 Task: Find connections with filter location Vence with filter topic #Selfhelpwith filter profile language Potuguese with filter current company HCL Infosystems Ltd. with filter school UpGrad.com with filter industry Leather Product Manufacturing with filter service category Copywriting with filter keywords title Speechwriter
Action: Mouse moved to (283, 195)
Screenshot: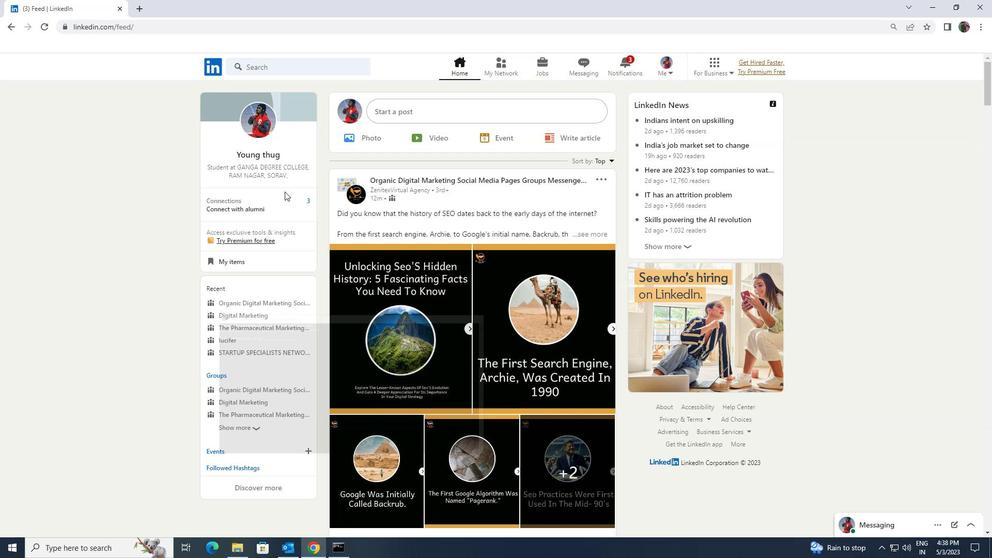
Action: Mouse pressed left at (283, 195)
Screenshot: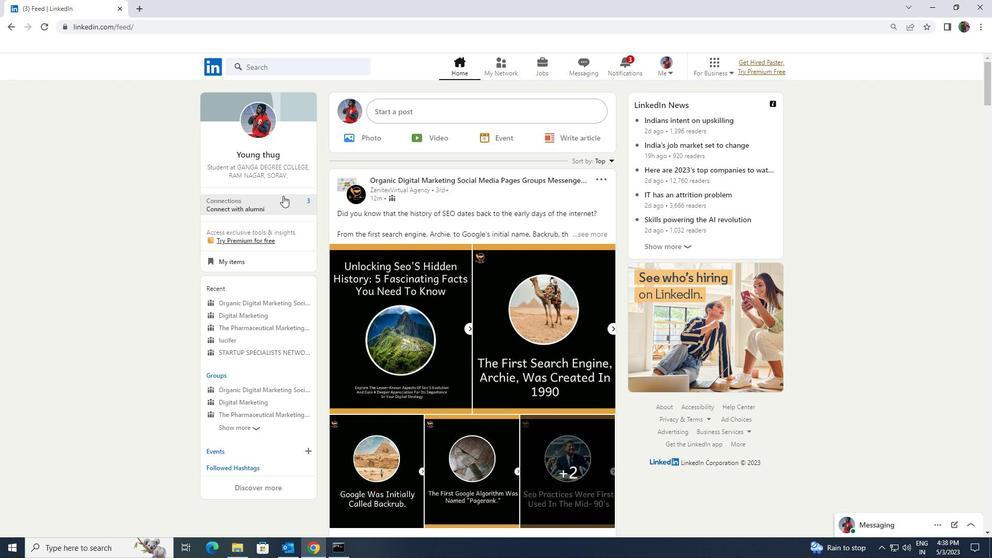 
Action: Mouse moved to (288, 131)
Screenshot: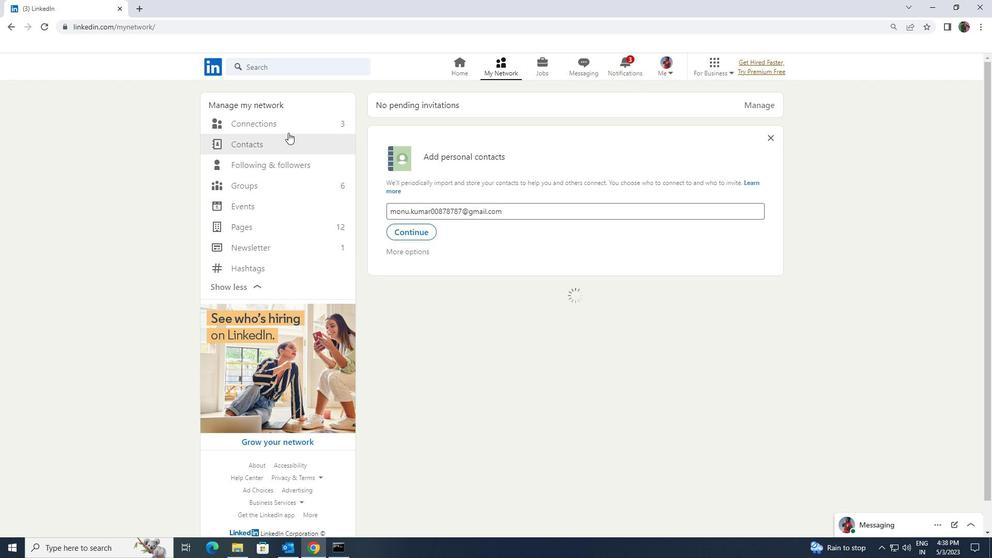
Action: Mouse pressed left at (288, 131)
Screenshot: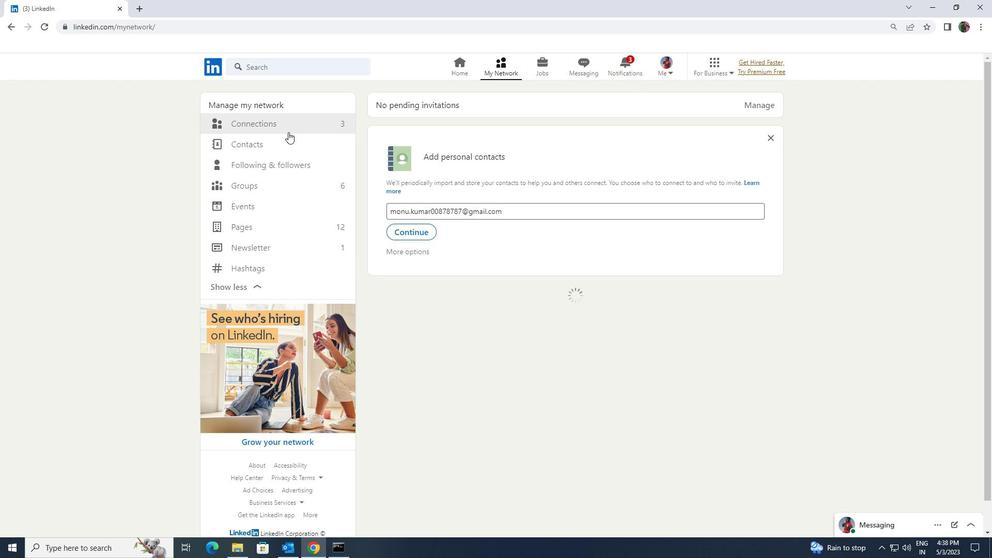 
Action: Mouse moved to (288, 126)
Screenshot: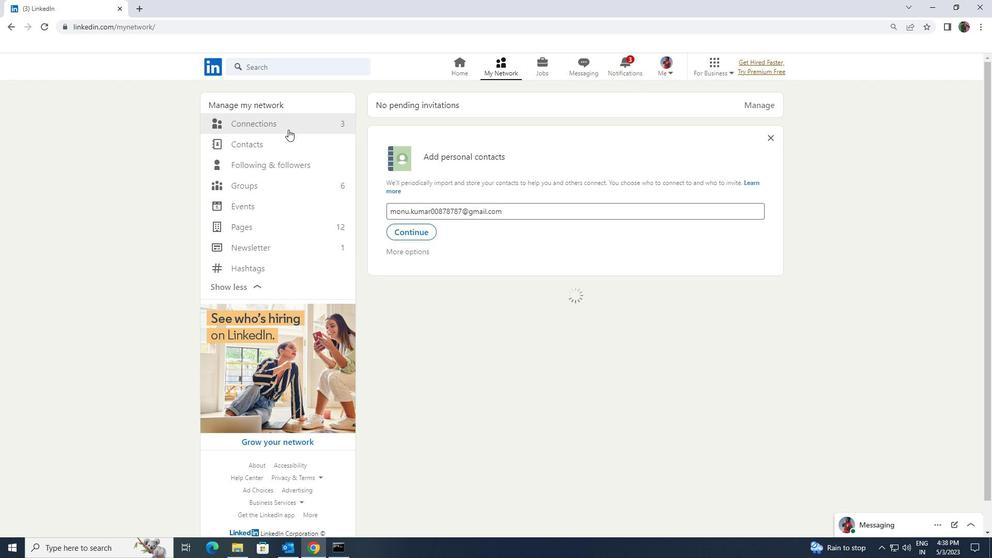 
Action: Mouse pressed left at (288, 126)
Screenshot: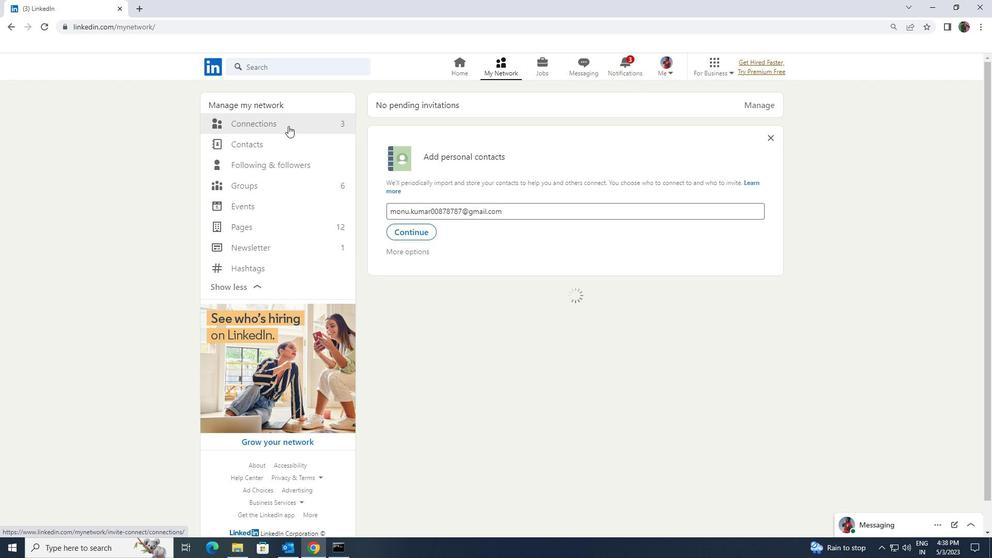 
Action: Mouse moved to (298, 125)
Screenshot: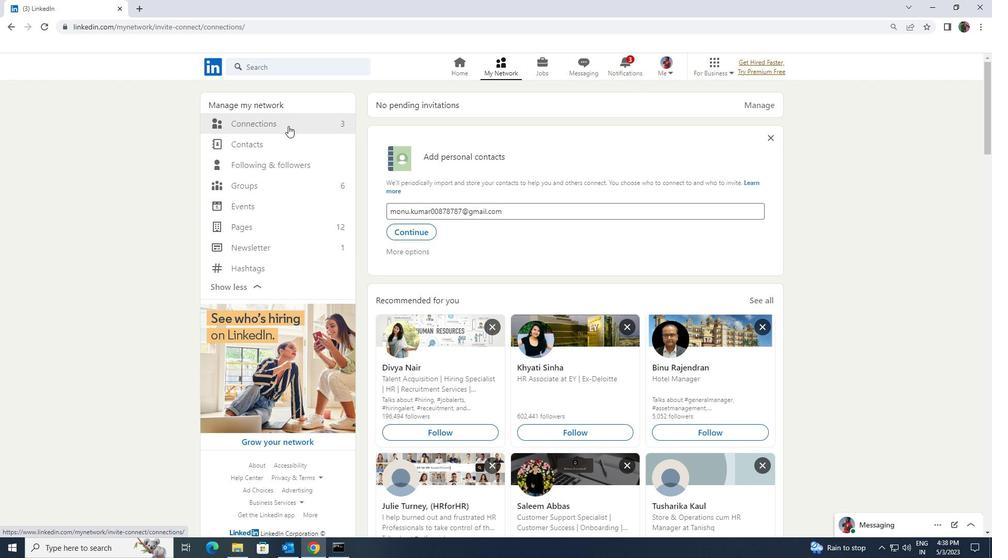 
Action: Mouse pressed left at (298, 125)
Screenshot: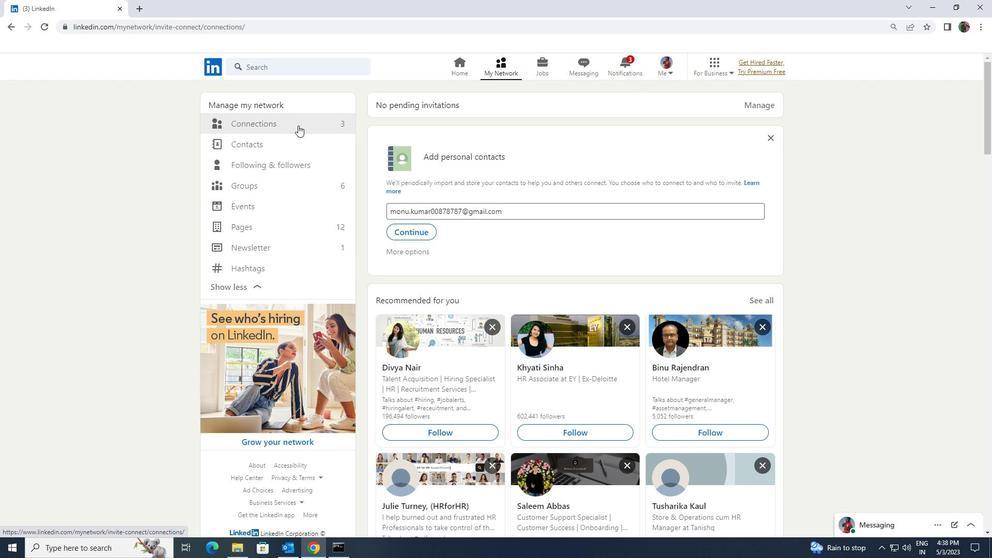 
Action: Mouse moved to (572, 127)
Screenshot: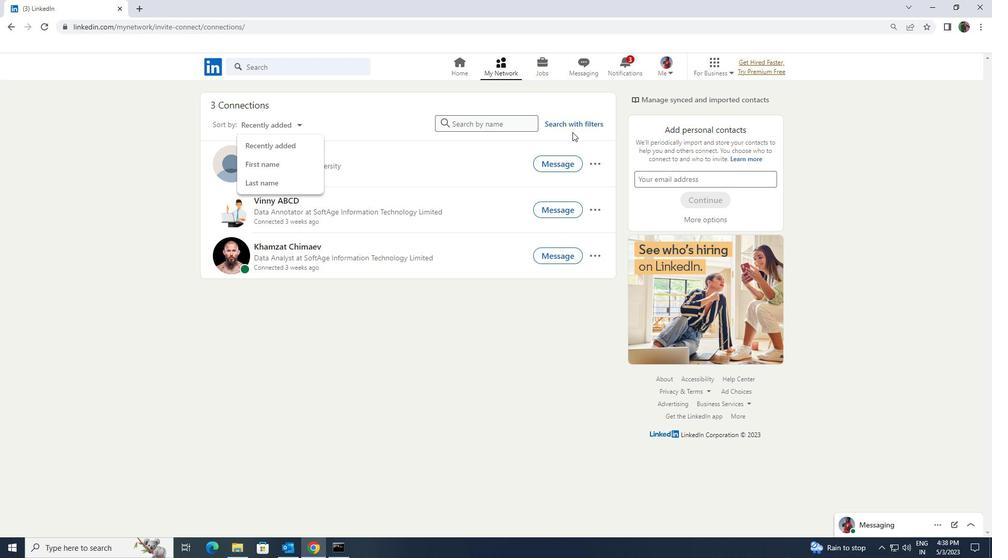 
Action: Mouse pressed left at (572, 127)
Screenshot: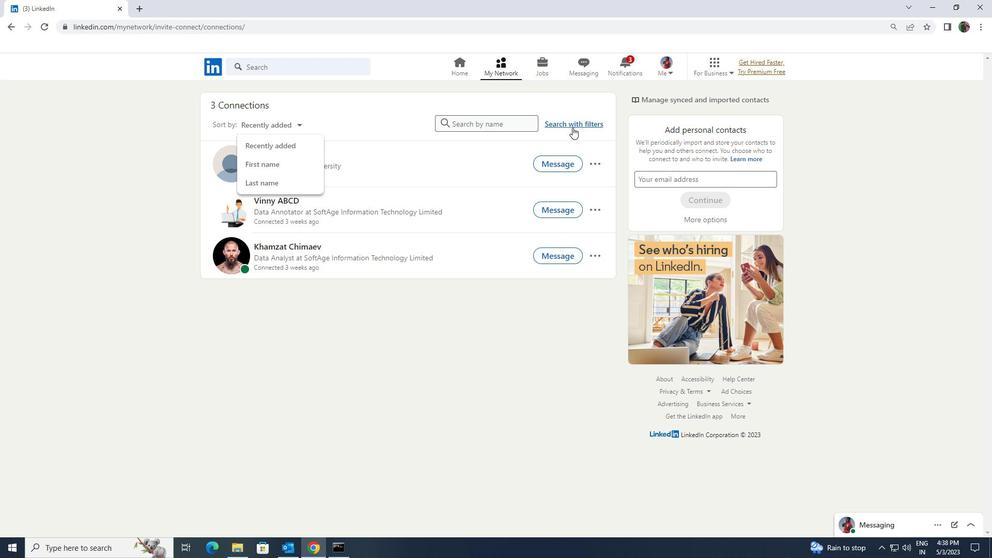 
Action: Mouse moved to (537, 97)
Screenshot: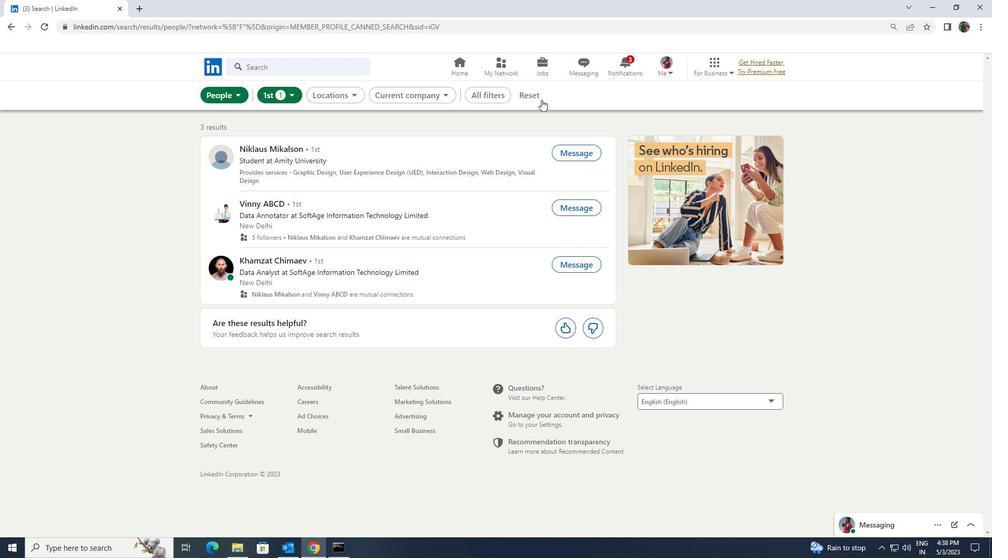 
Action: Mouse pressed left at (537, 97)
Screenshot: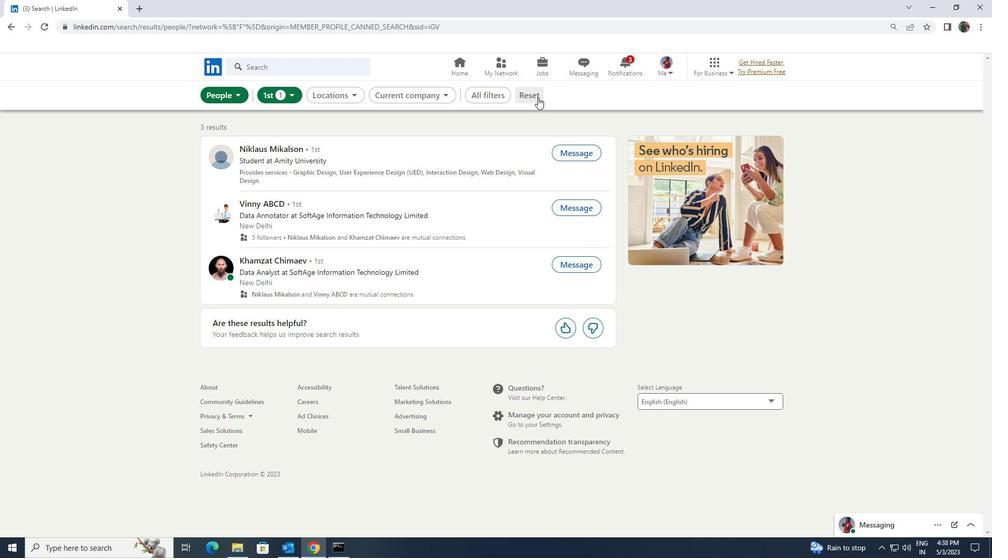 
Action: Mouse moved to (520, 97)
Screenshot: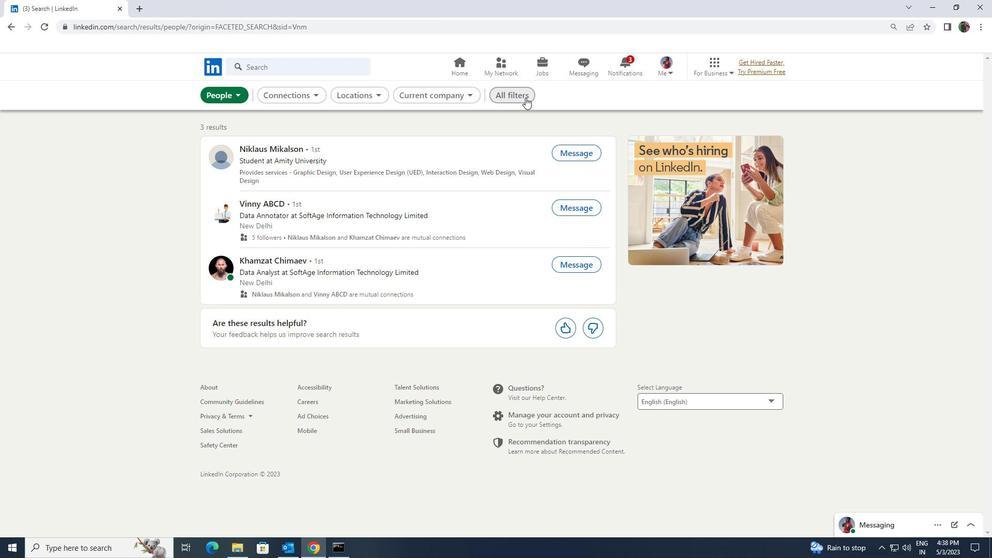 
Action: Mouse pressed left at (520, 97)
Screenshot: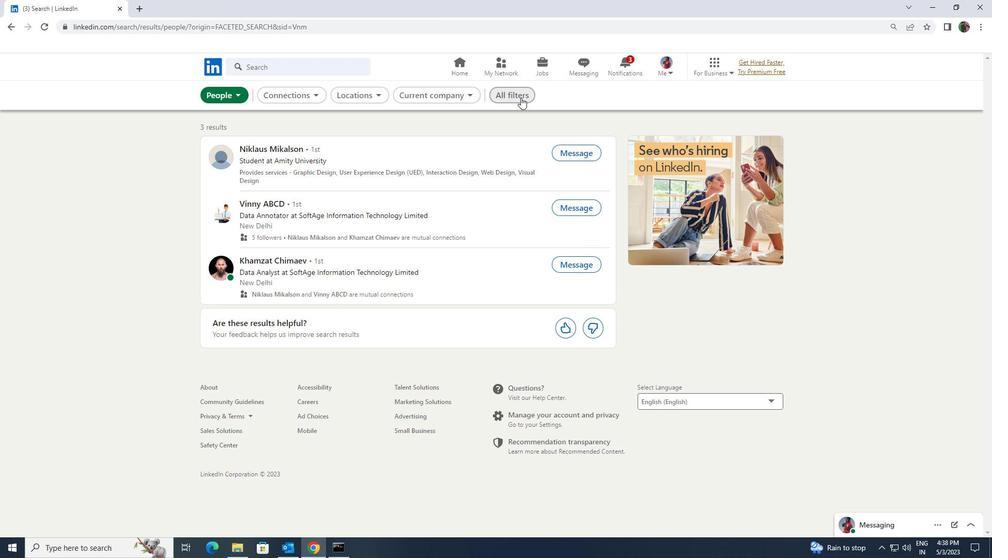 
Action: Mouse moved to (850, 405)
Screenshot: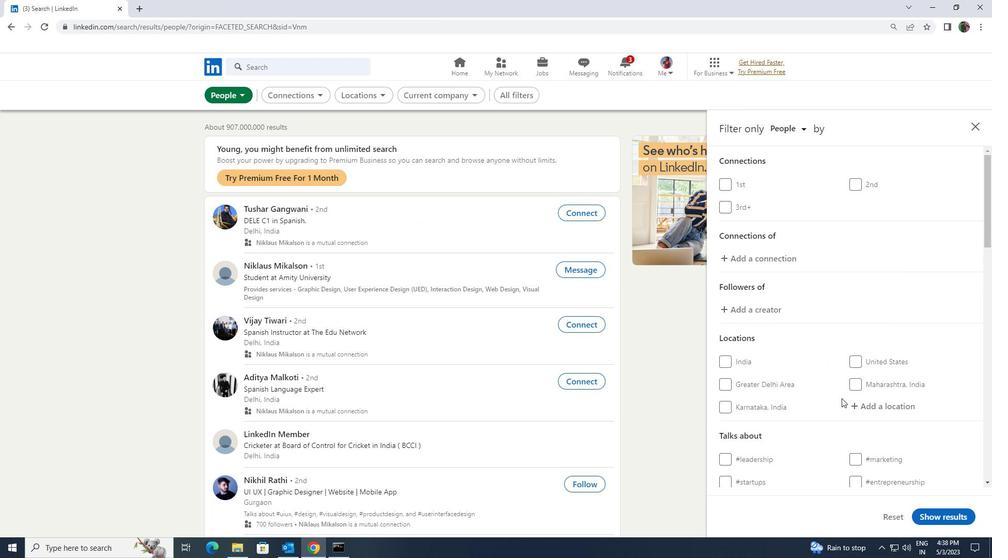 
Action: Mouse pressed left at (850, 405)
Screenshot: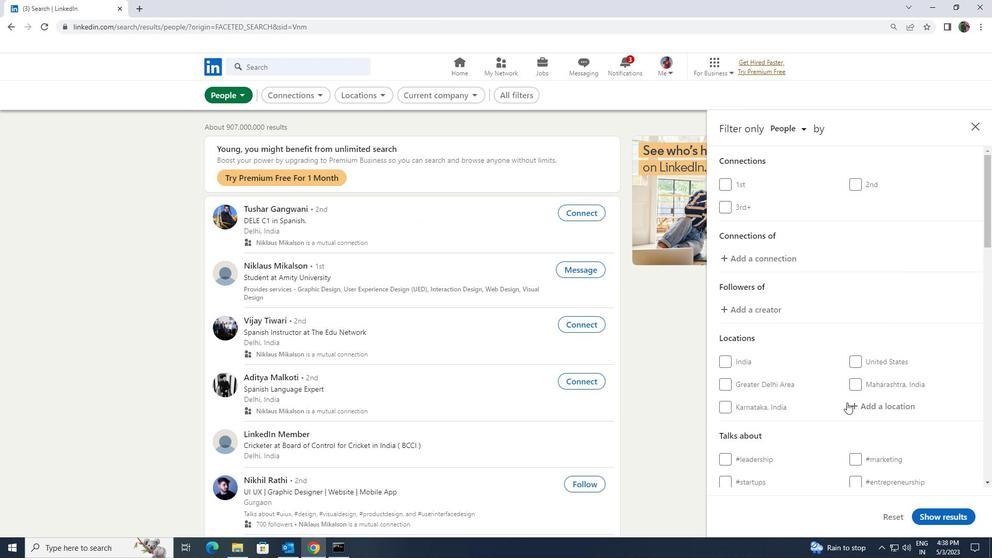 
Action: Key pressed <Key.shift>VENCE
Screenshot: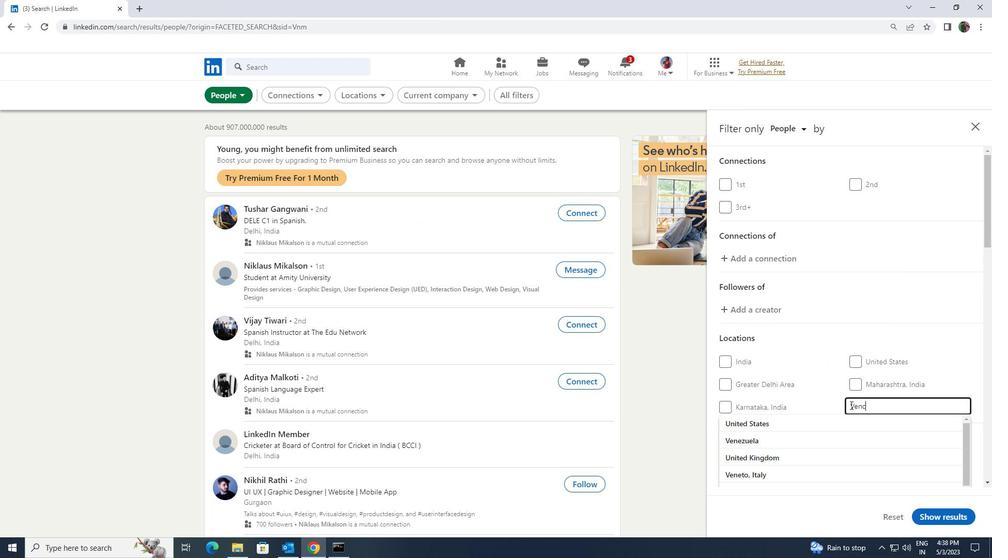 
Action: Mouse moved to (848, 423)
Screenshot: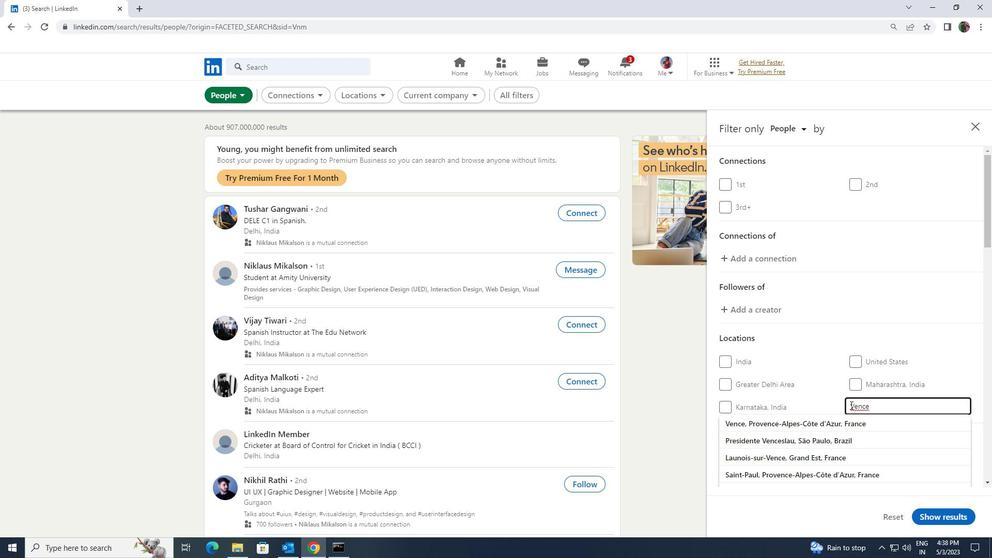 
Action: Mouse pressed left at (848, 423)
Screenshot: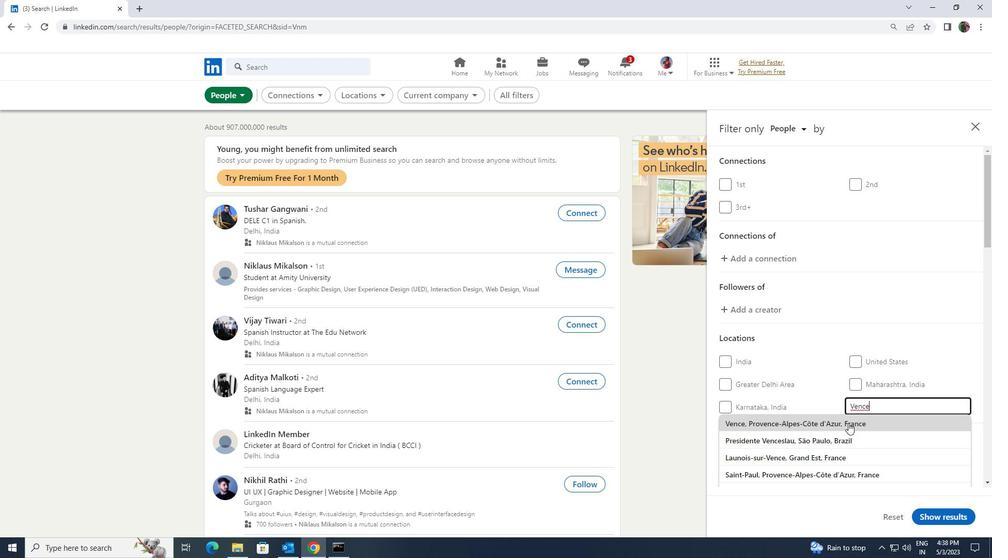 
Action: Mouse scrolled (848, 422) with delta (0, 0)
Screenshot: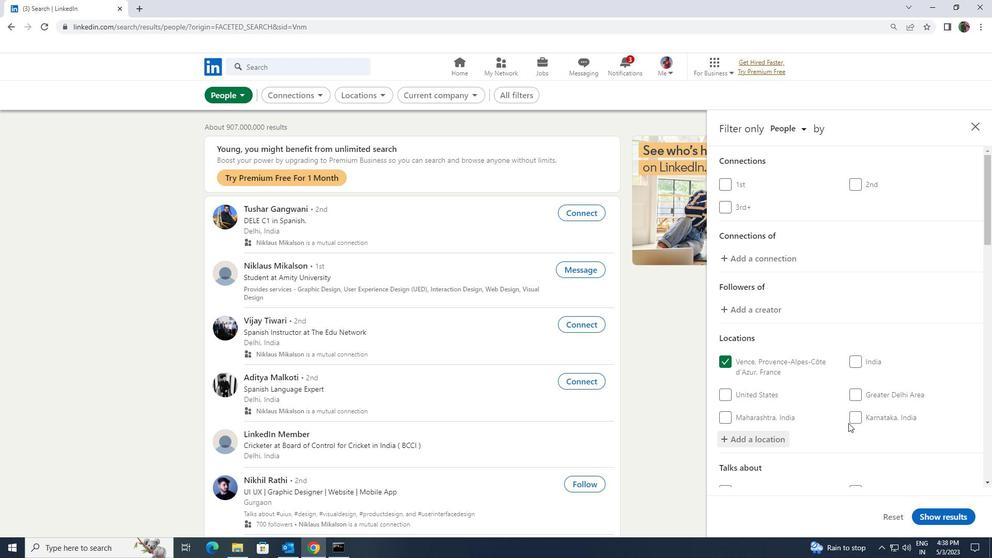 
Action: Mouse scrolled (848, 422) with delta (0, 0)
Screenshot: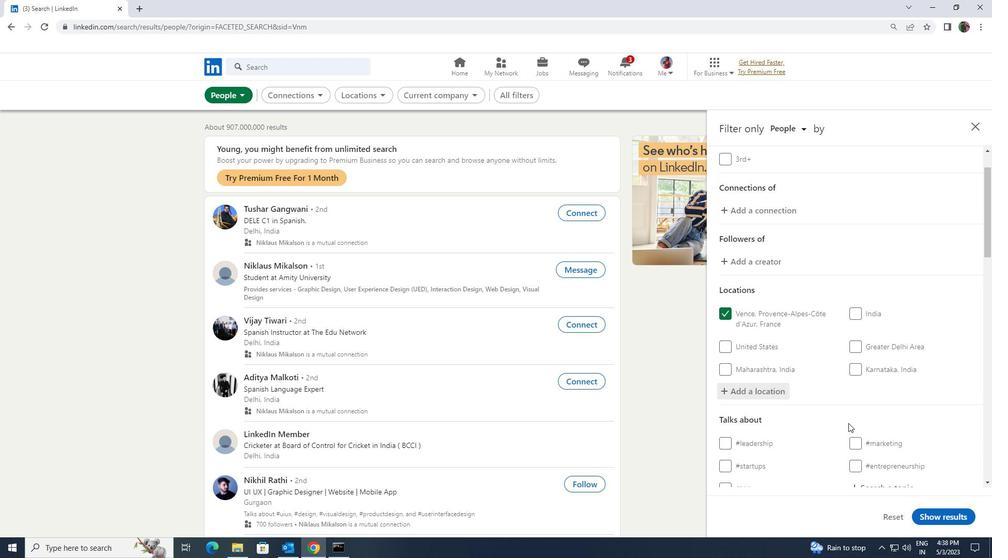 
Action: Mouse moved to (852, 427)
Screenshot: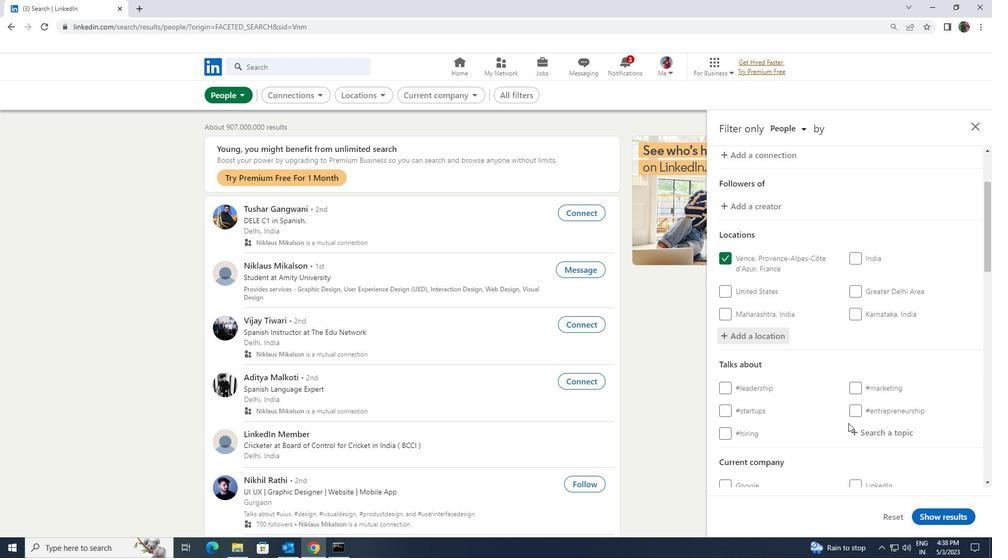 
Action: Mouse pressed left at (852, 427)
Screenshot: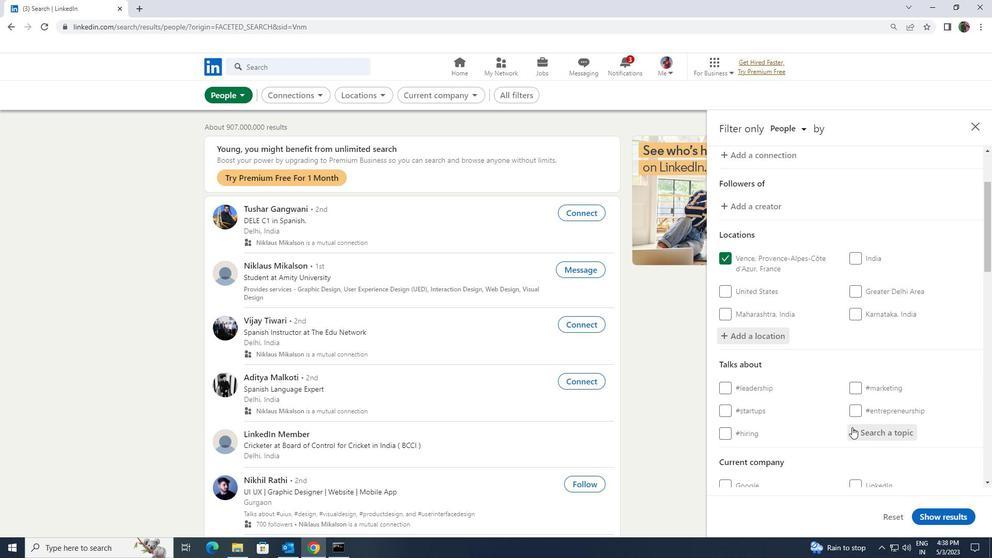 
Action: Key pressed <Key.shift>SELG<Key.backspace>FHELP
Screenshot: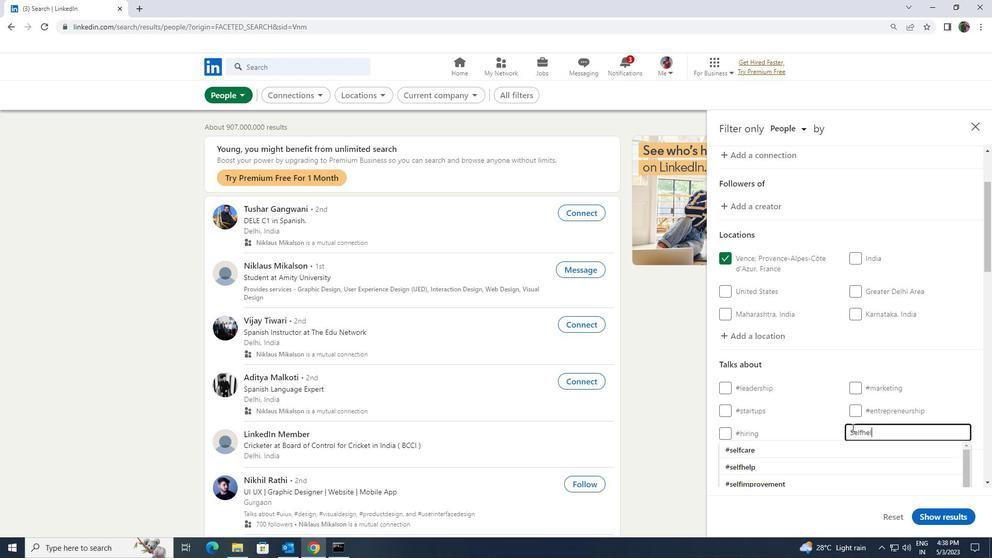 
Action: Mouse moved to (846, 445)
Screenshot: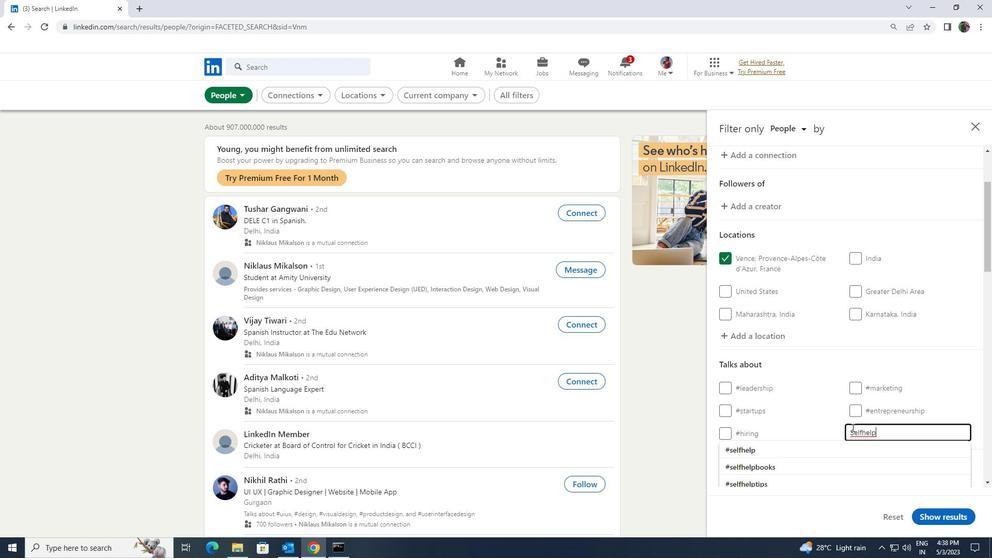 
Action: Mouse pressed left at (846, 445)
Screenshot: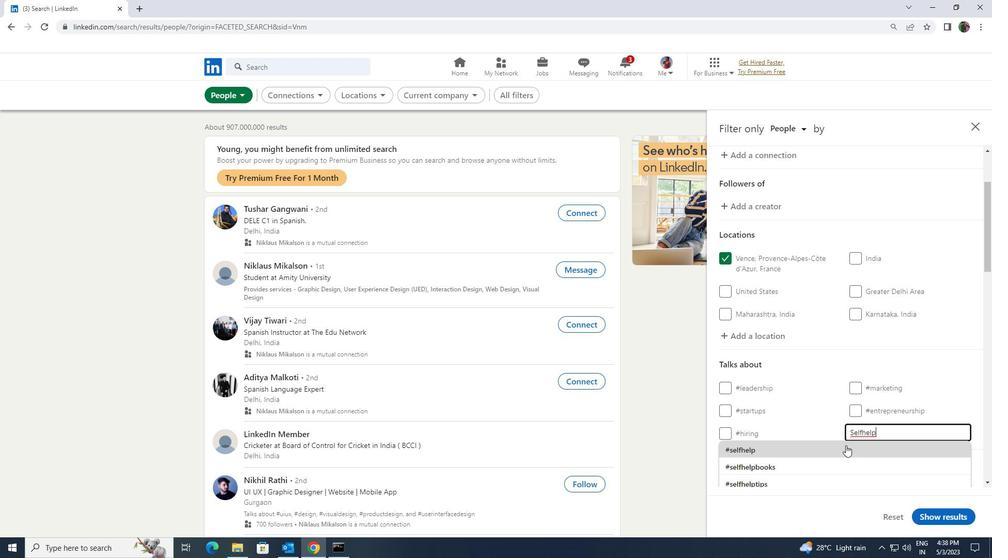 
Action: Mouse scrolled (846, 444) with delta (0, 0)
Screenshot: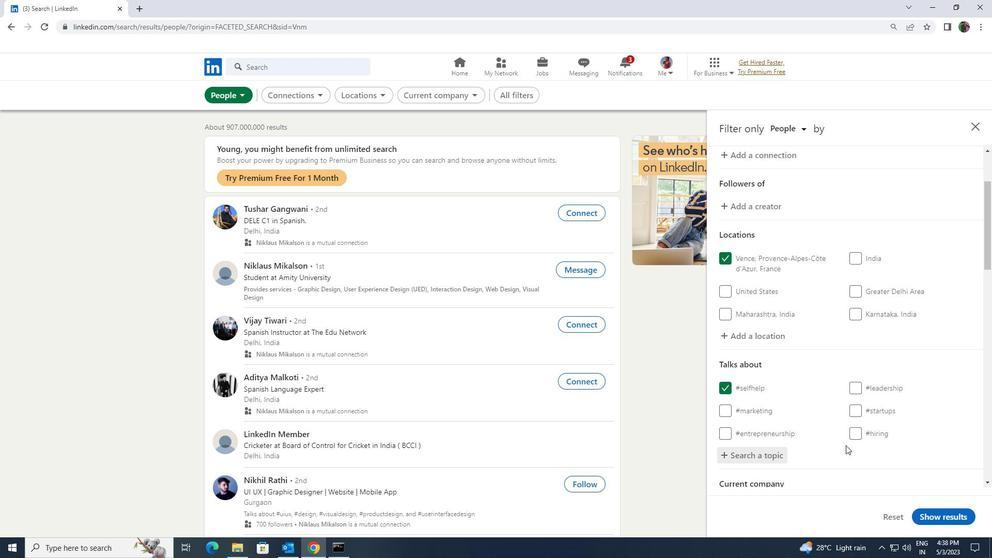 
Action: Mouse scrolled (846, 444) with delta (0, 0)
Screenshot: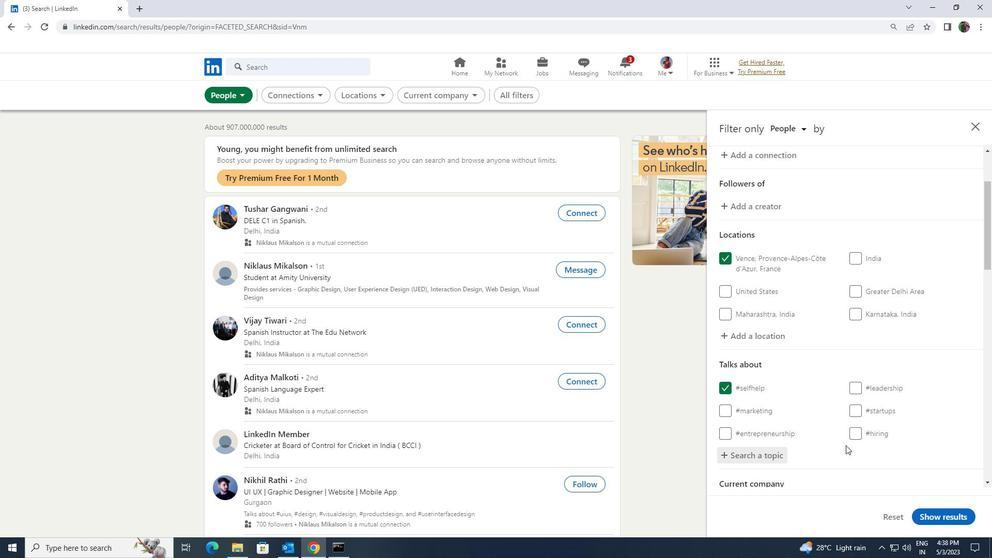 
Action: Mouse scrolled (846, 444) with delta (0, 0)
Screenshot: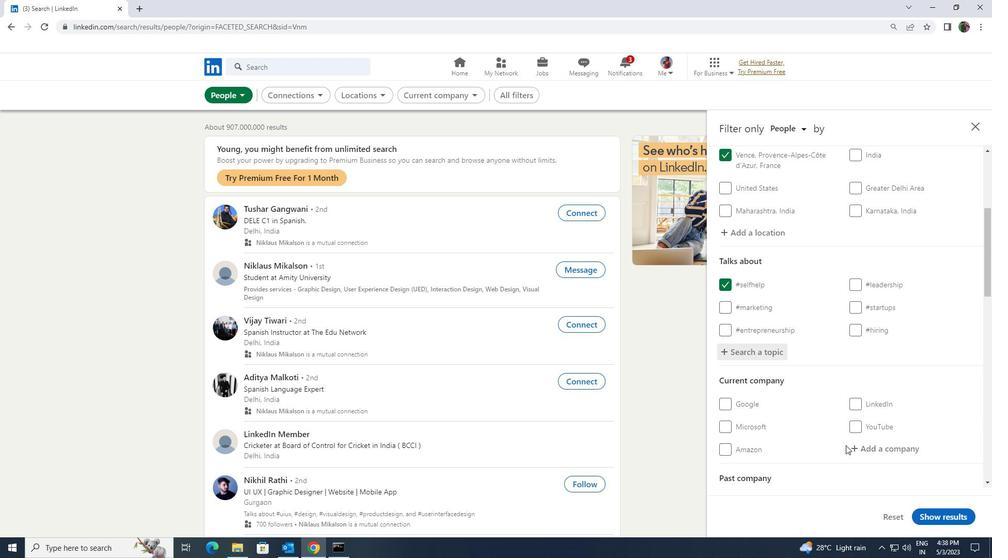 
Action: Mouse scrolled (846, 444) with delta (0, 0)
Screenshot: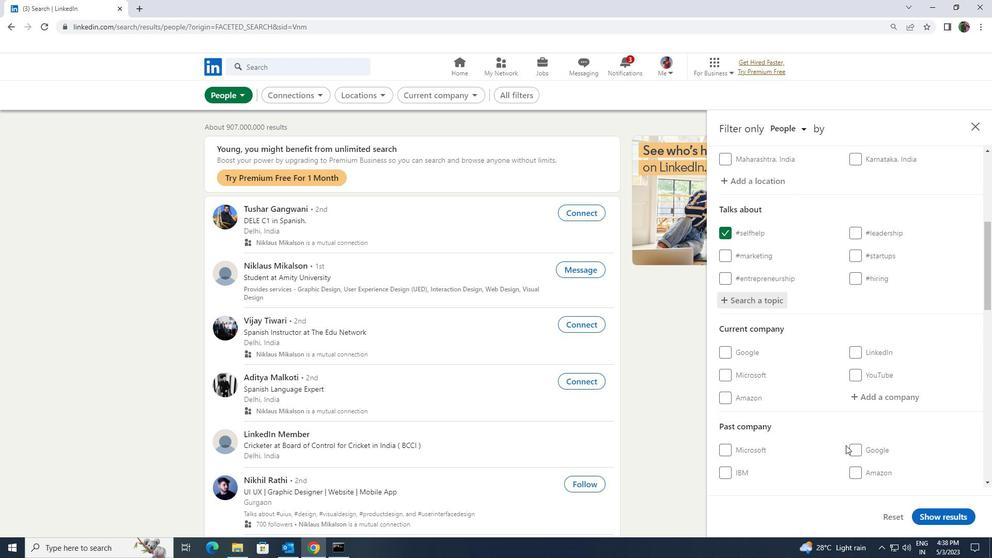 
Action: Mouse scrolled (846, 444) with delta (0, 0)
Screenshot: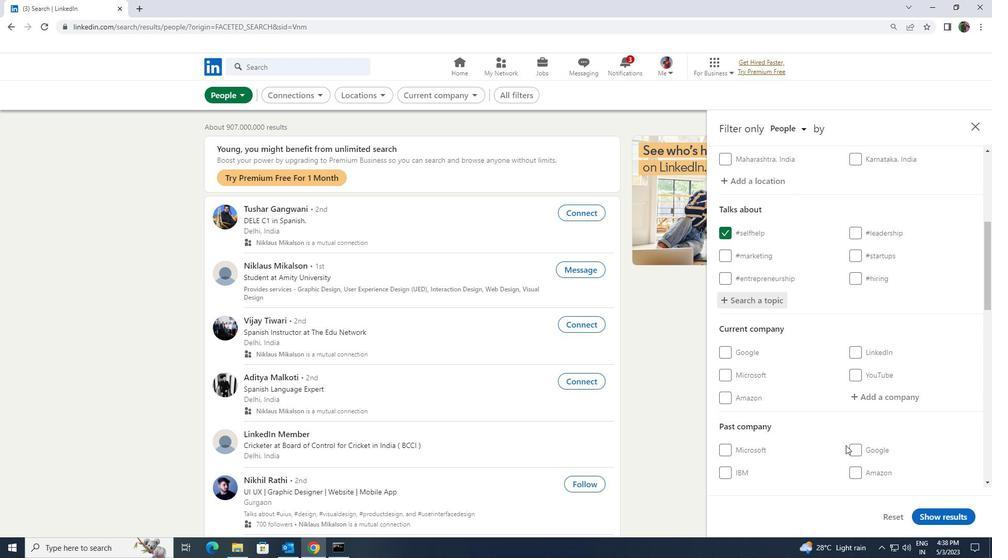 
Action: Mouse scrolled (846, 444) with delta (0, 0)
Screenshot: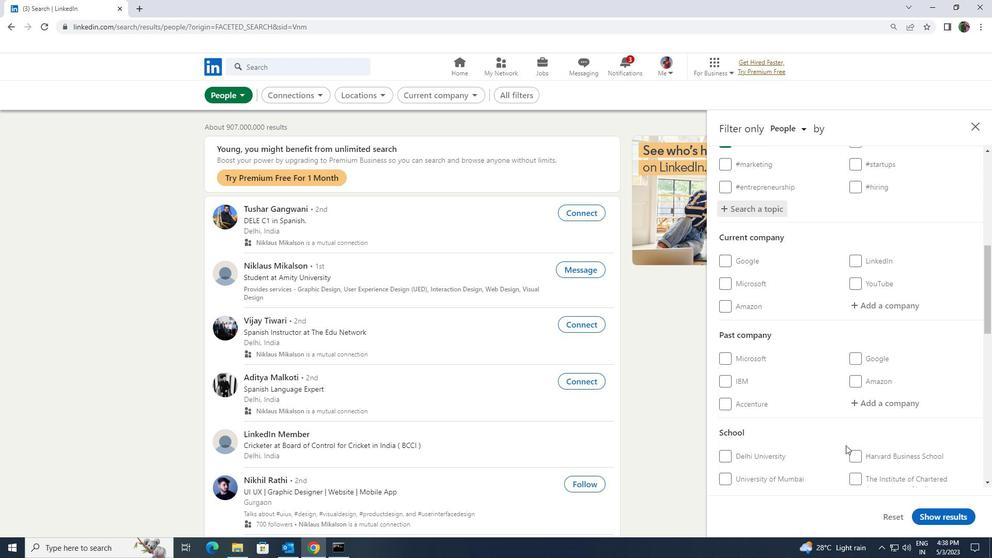 
Action: Mouse scrolled (846, 444) with delta (0, 0)
Screenshot: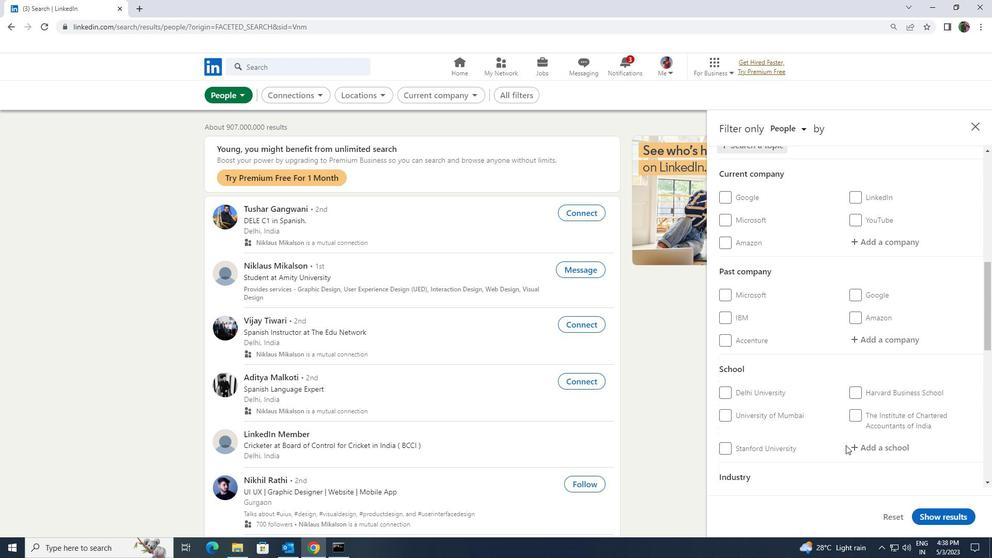 
Action: Mouse scrolled (846, 444) with delta (0, 0)
Screenshot: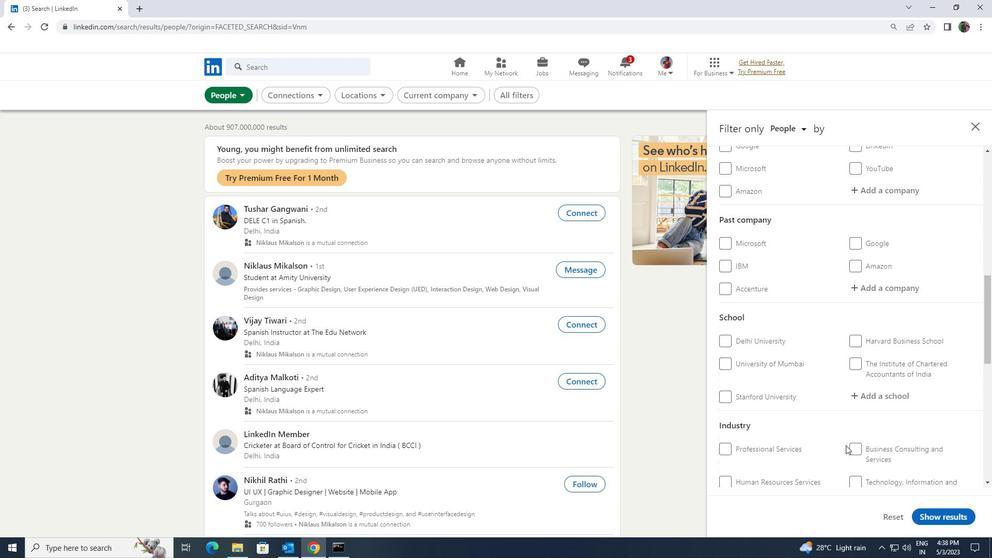 
Action: Mouse scrolled (846, 444) with delta (0, 0)
Screenshot: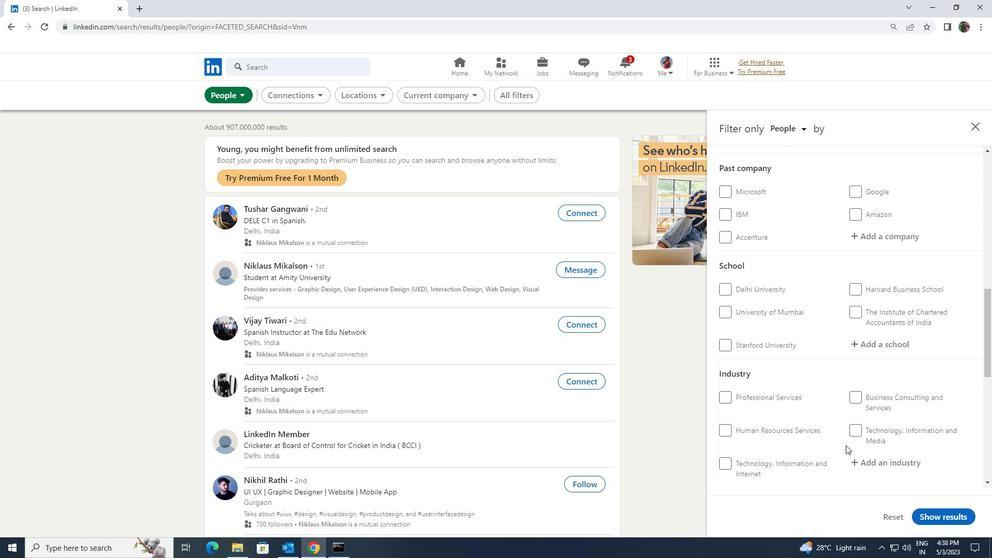 
Action: Mouse scrolled (846, 444) with delta (0, 0)
Screenshot: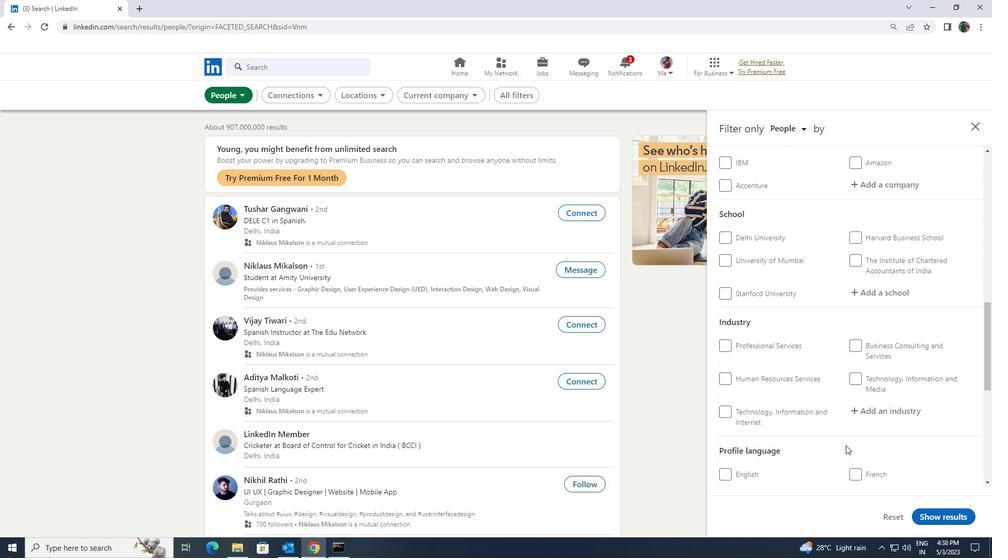 
Action: Mouse moved to (855, 442)
Screenshot: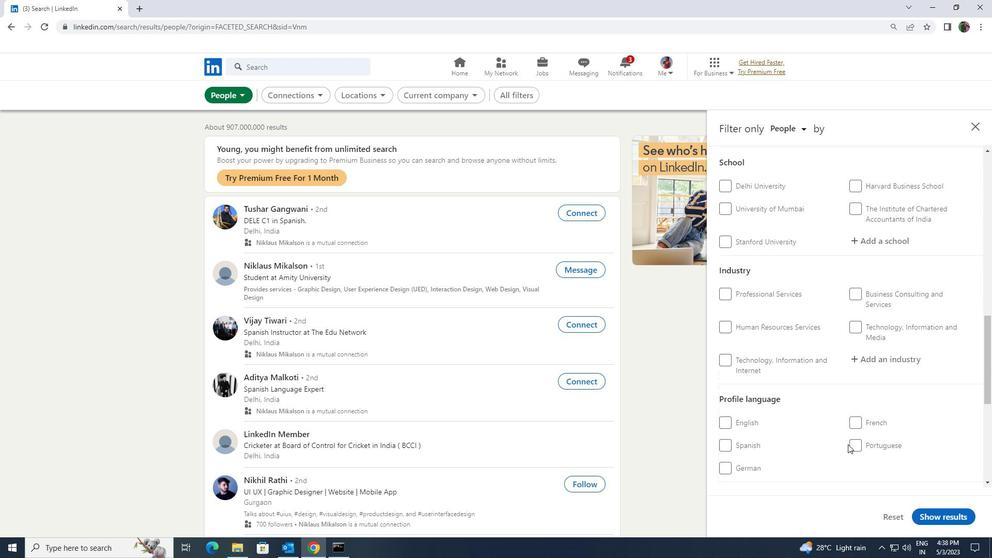 
Action: Mouse pressed left at (855, 442)
Screenshot: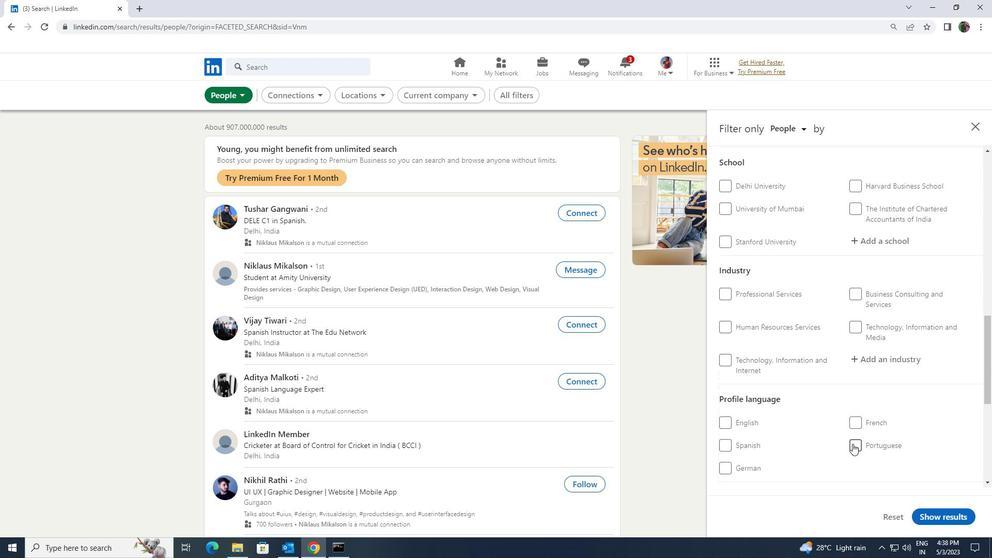 
Action: Mouse scrolled (855, 442) with delta (0, 0)
Screenshot: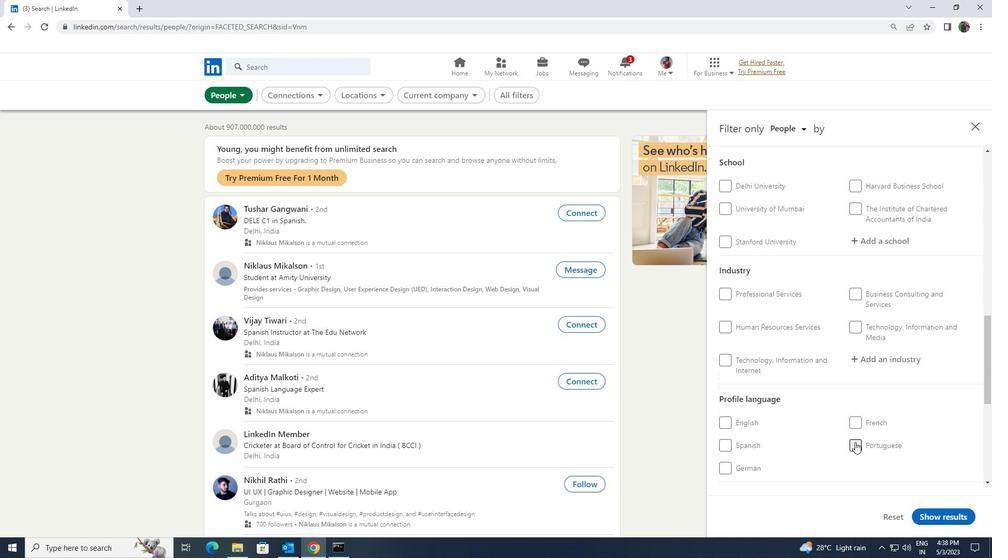 
Action: Mouse scrolled (855, 442) with delta (0, 0)
Screenshot: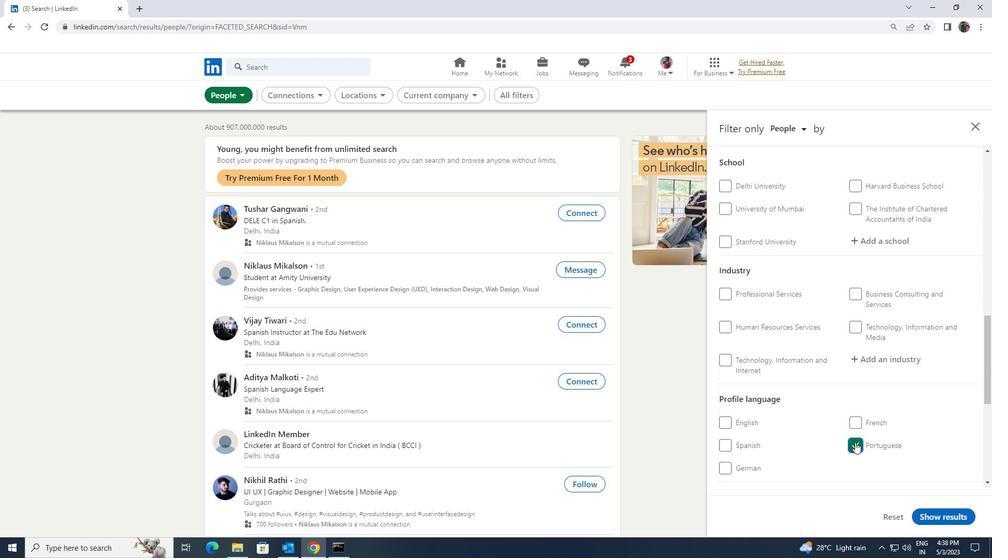 
Action: Mouse scrolled (855, 442) with delta (0, 0)
Screenshot: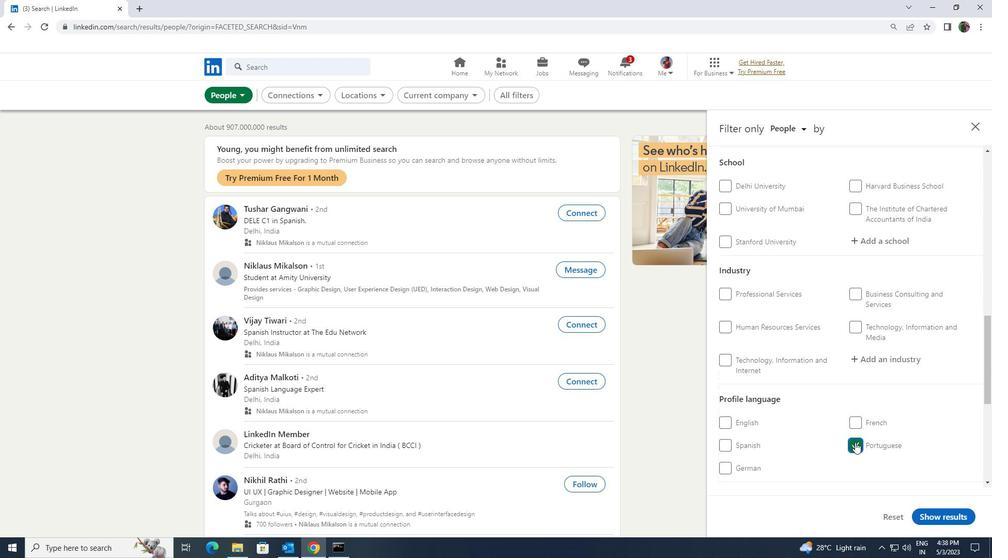 
Action: Mouse moved to (855, 442)
Screenshot: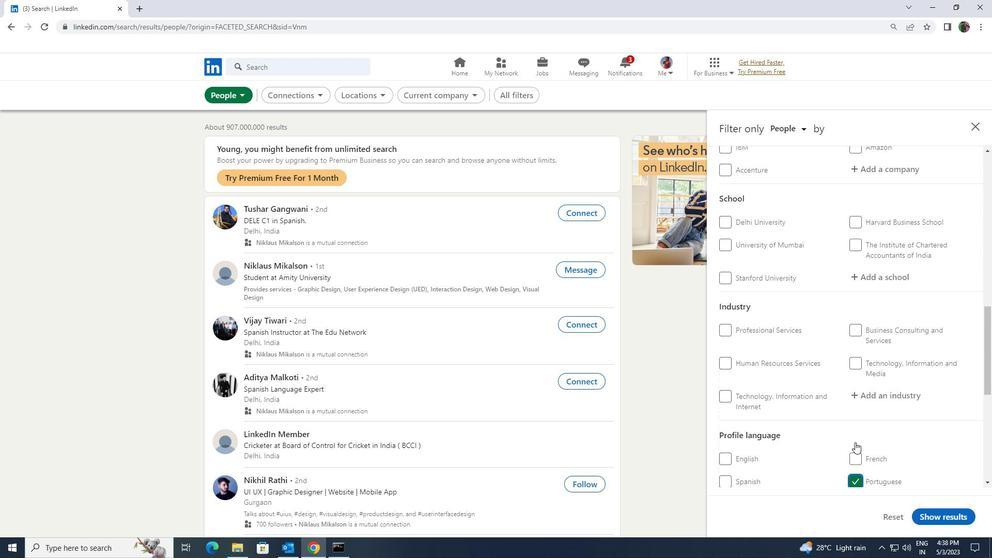 
Action: Mouse scrolled (855, 443) with delta (0, 0)
Screenshot: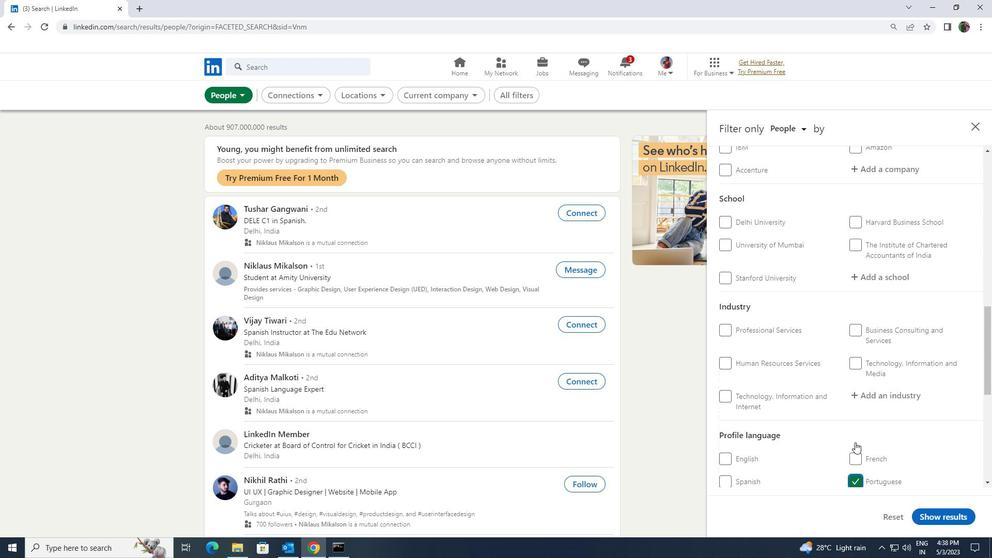 
Action: Mouse scrolled (855, 443) with delta (0, 0)
Screenshot: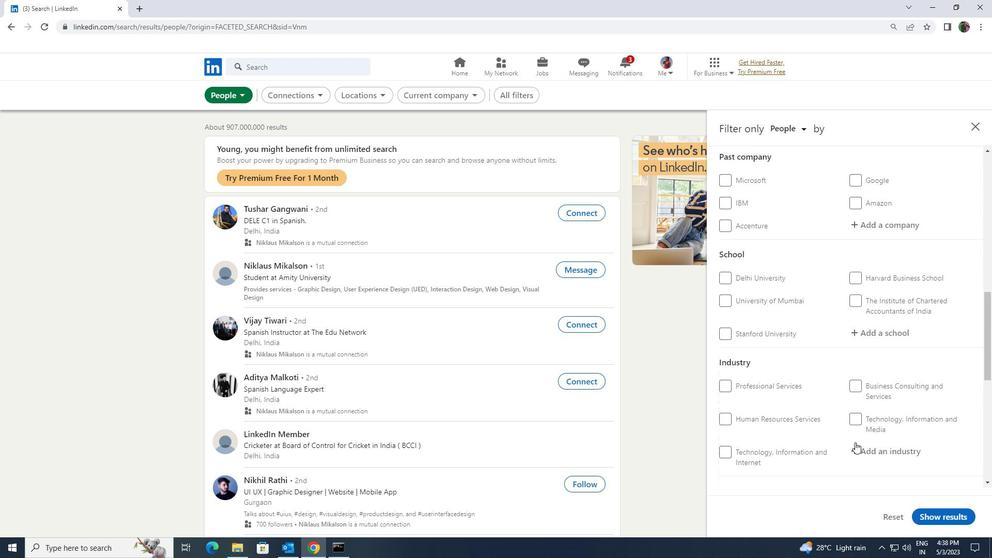 
Action: Mouse scrolled (855, 443) with delta (0, 0)
Screenshot: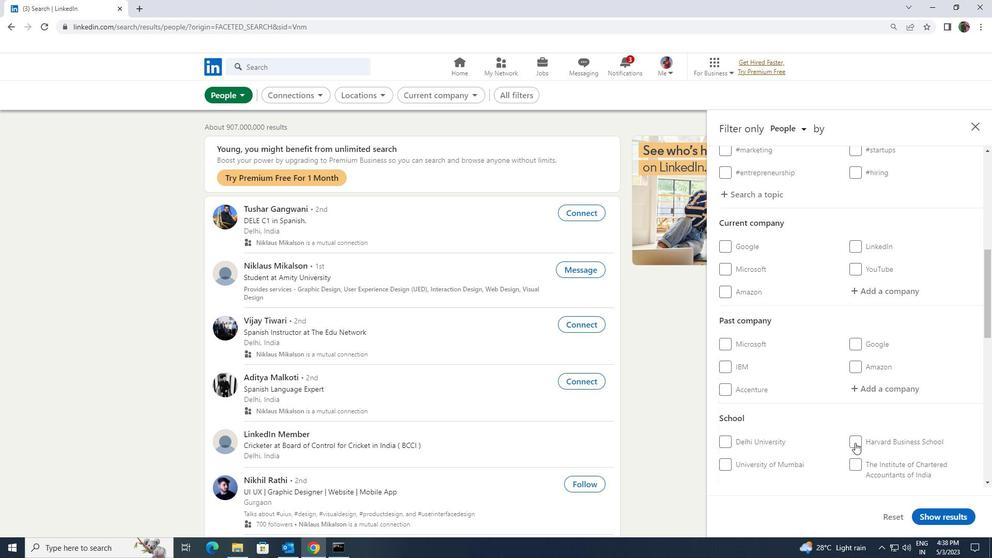
Action: Mouse scrolled (855, 443) with delta (0, 0)
Screenshot: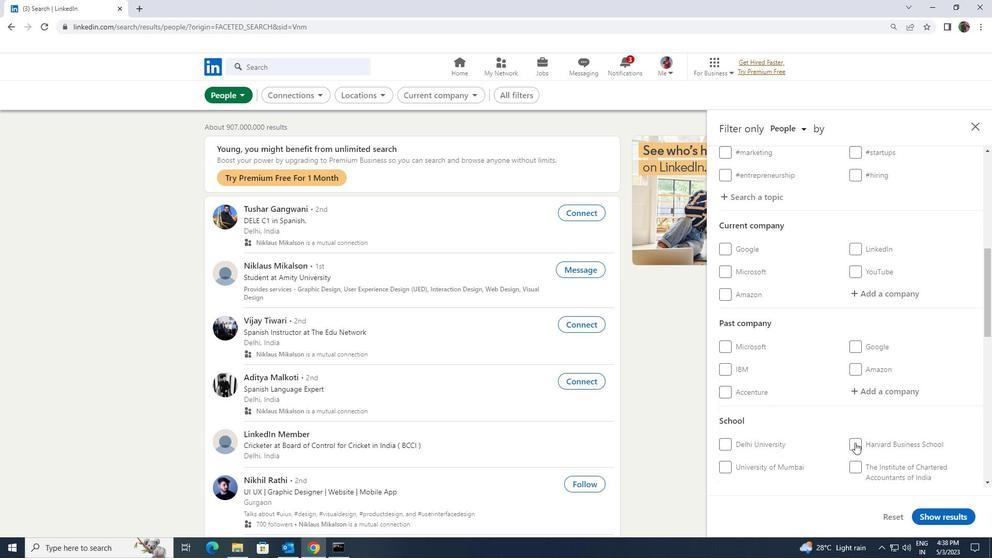 
Action: Mouse moved to (871, 400)
Screenshot: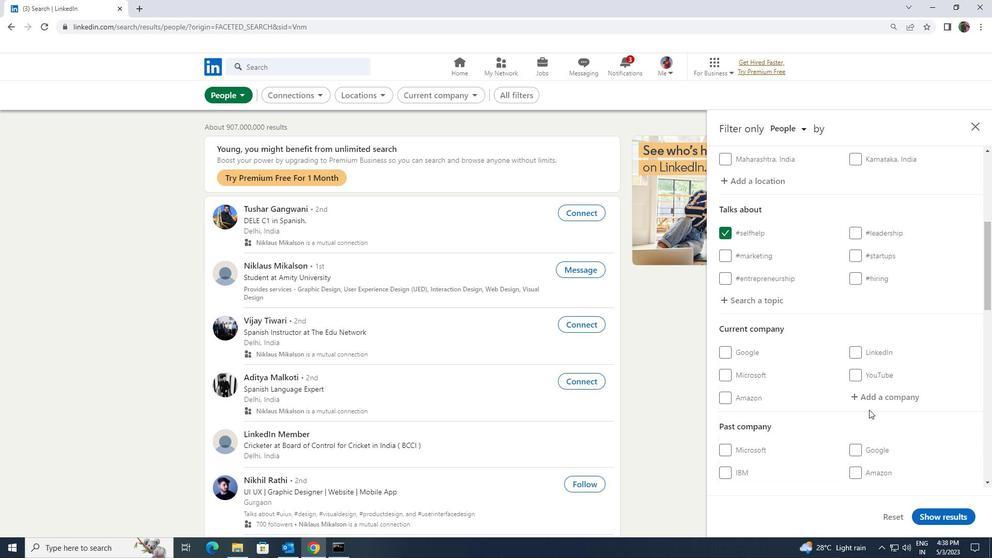 
Action: Mouse pressed left at (871, 400)
Screenshot: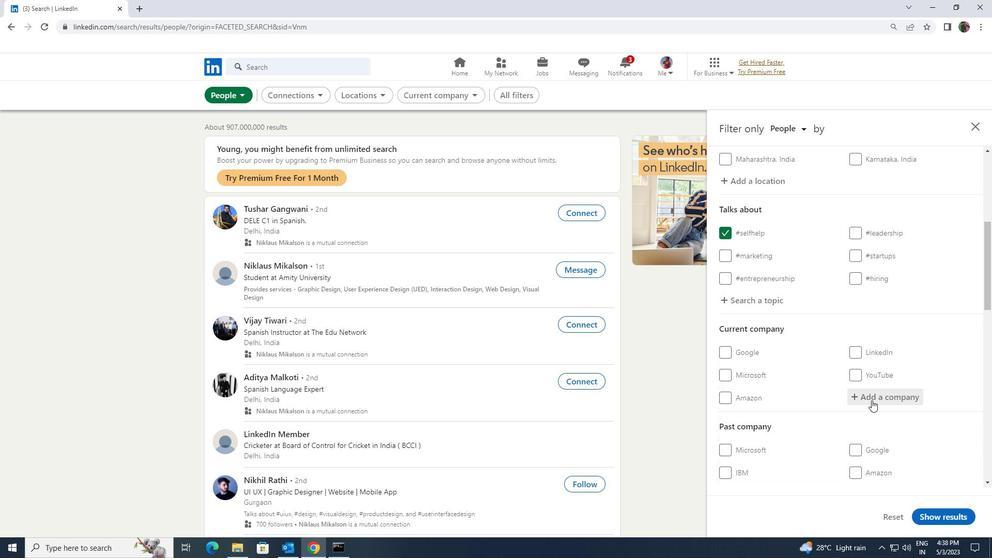 
Action: Key pressed <Key.shift>HCL<Key.space><Key.shift>INFO
Screenshot: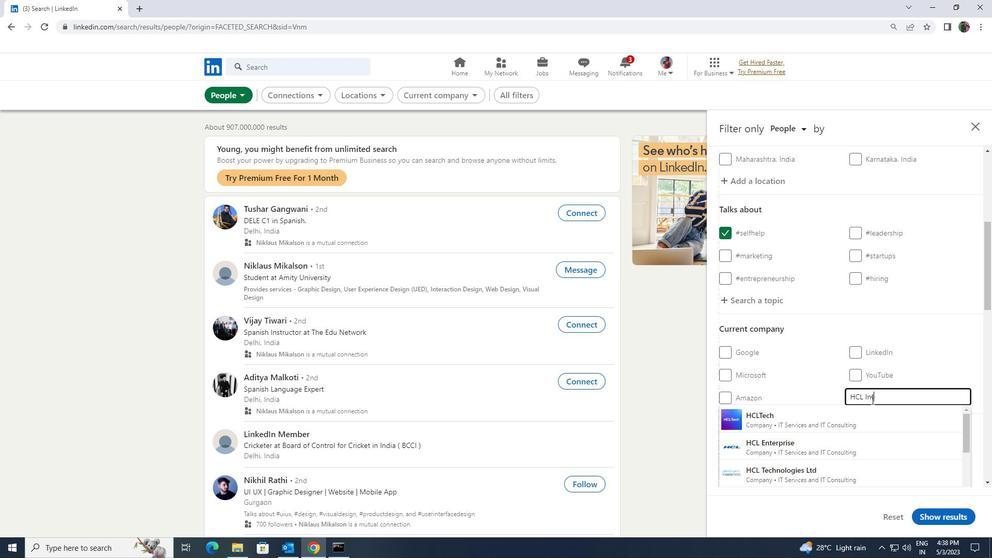 
Action: Mouse moved to (867, 410)
Screenshot: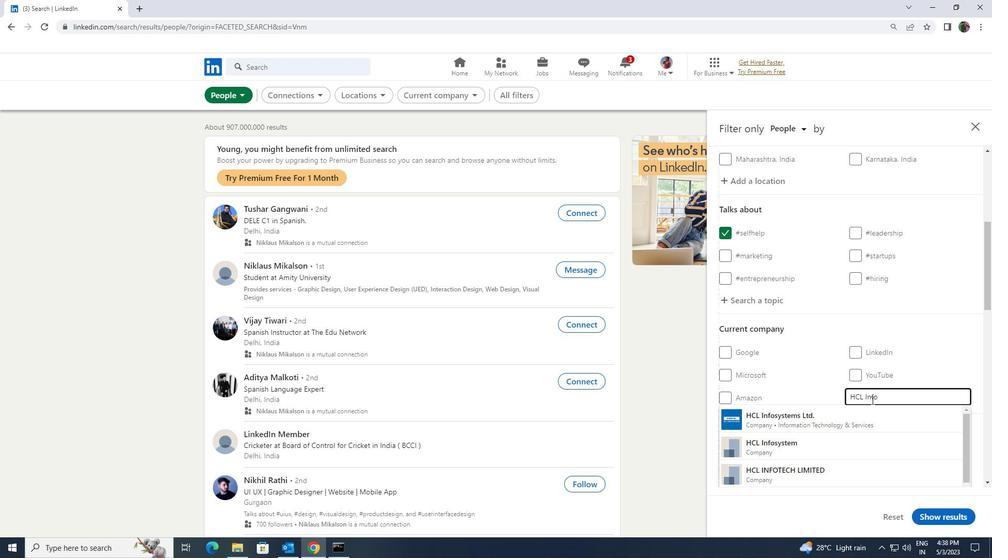 
Action: Mouse pressed left at (867, 410)
Screenshot: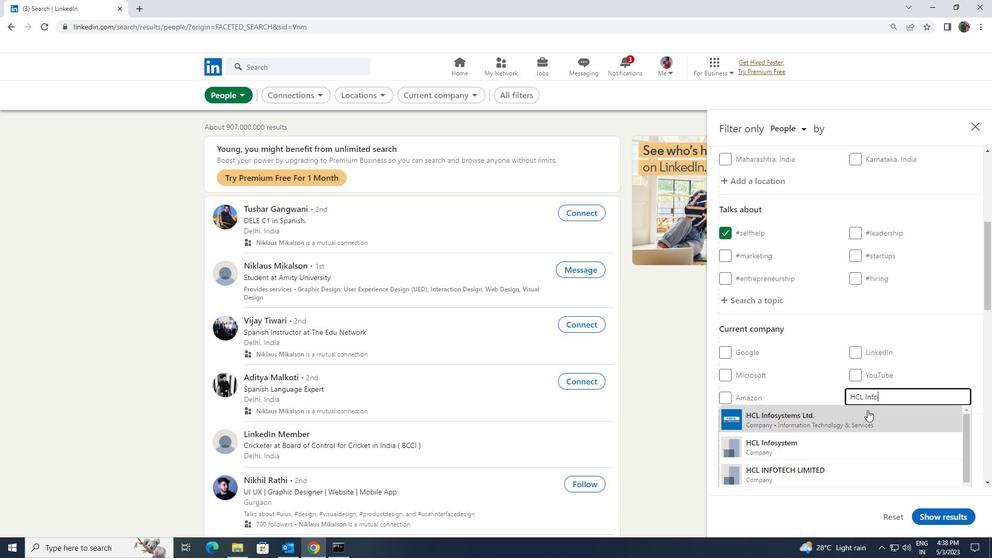 
Action: Mouse scrolled (867, 409) with delta (0, 0)
Screenshot: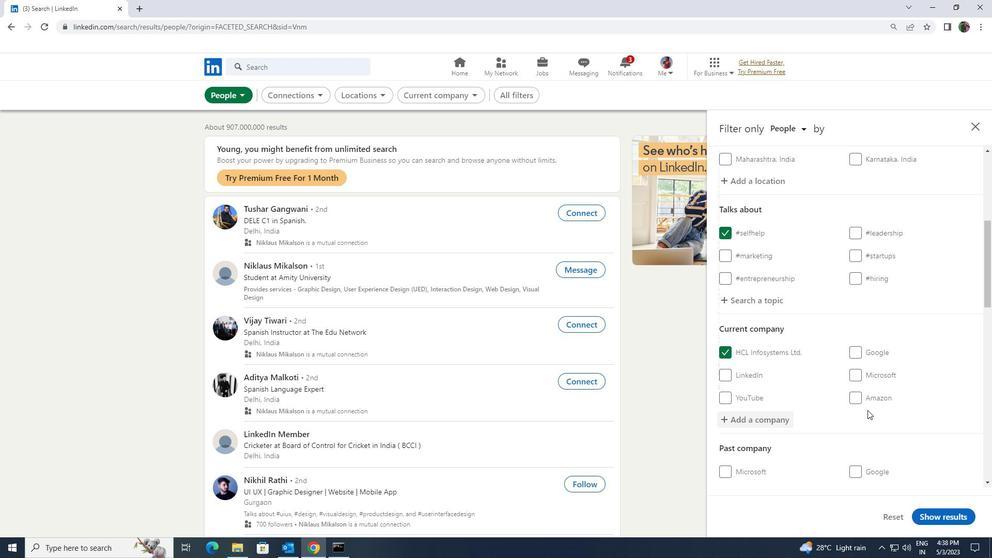 
Action: Mouse scrolled (867, 409) with delta (0, 0)
Screenshot: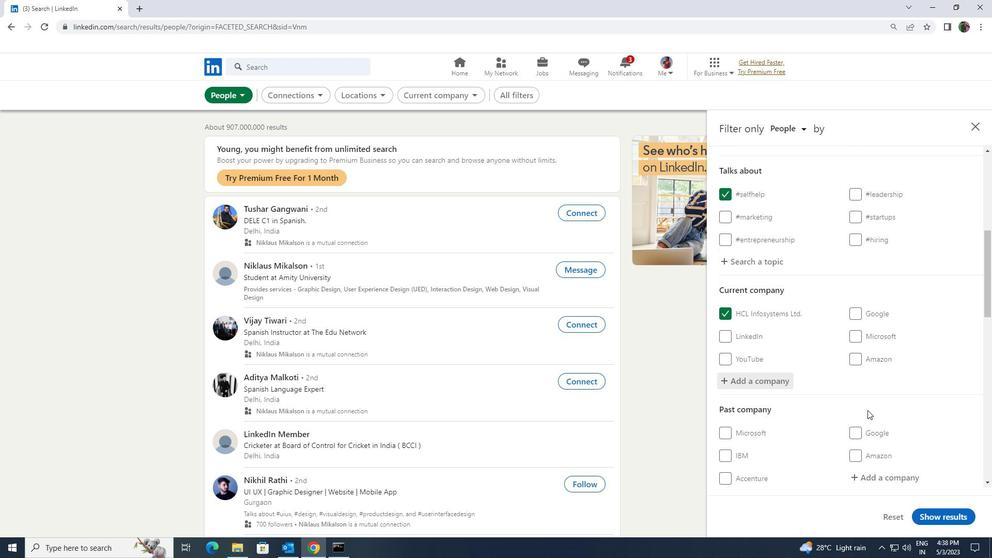 
Action: Mouse scrolled (867, 409) with delta (0, 0)
Screenshot: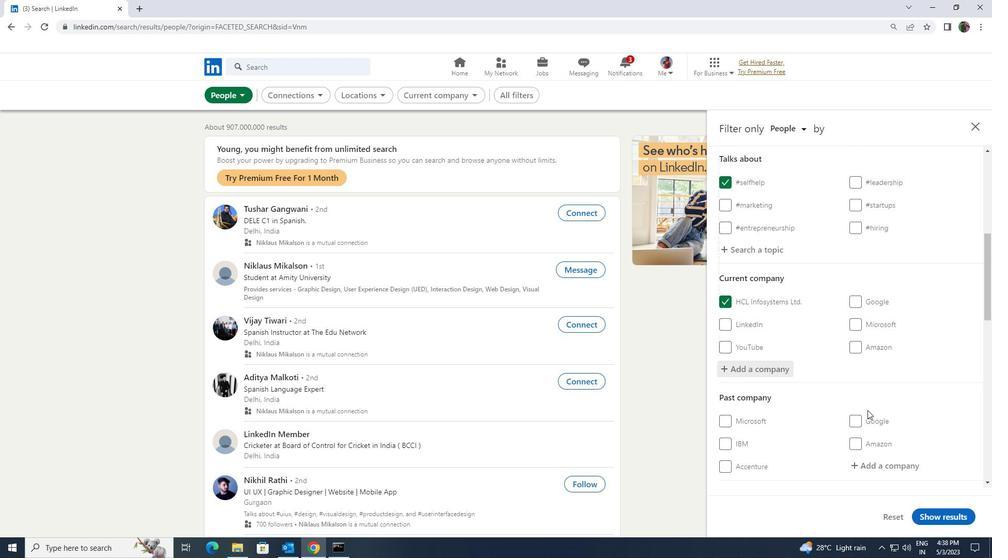 
Action: Mouse scrolled (867, 409) with delta (0, 0)
Screenshot: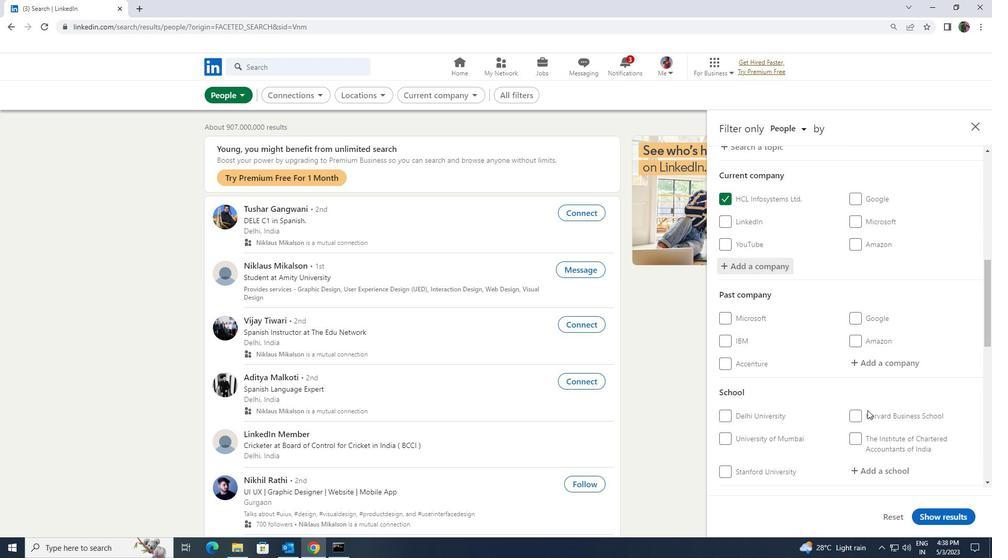 
Action: Mouse moved to (867, 412)
Screenshot: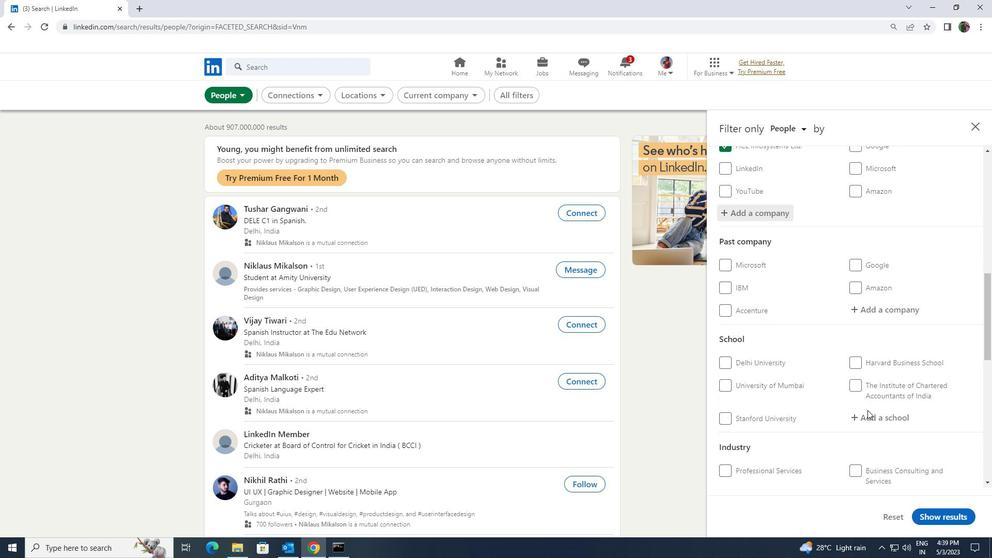
Action: Mouse pressed left at (867, 412)
Screenshot: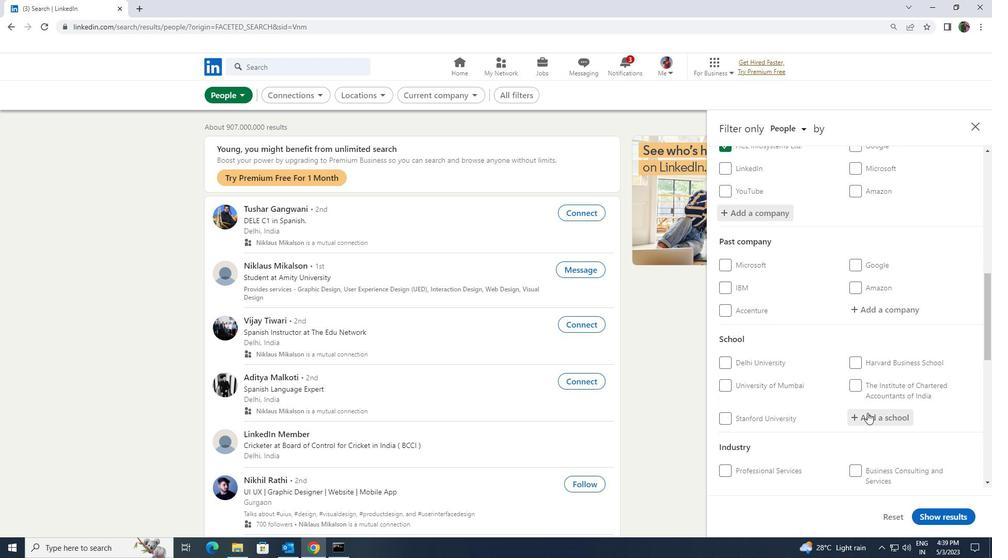 
Action: Key pressed <Key.shift><Key.shift><Key.shift><Key.shift><Key.shift><Key.shift><Key.shift><Key.shift><Key.shift><Key.shift><Key.shift><Key.shift><Key.shift><Key.shift><Key.shift><Key.shift><Key.shift><Key.shift><Key.shift><Key.shift><Key.shift><Key.shift><Key.shift><Key.shift><Key.shift><Key.shift><Key.shift><Key.shift><Key.shift><Key.shift><Key.shift><Key.shift><Key.shift><Key.shift><Key.shift><Key.shift><Key.shift><Key.shift><Key.shift><Key.shift><Key.shift><Key.shift><Key.shift><Key.shift><Key.shift><Key.shift><Key.shift><Key.shift><Key.shift><Key.shift><Key.shift><Key.shift><Key.shift><Key.shift><Key.shift><Key.shift><Key.shift><Key.shift><Key.shift><Key.shift><Key.shift><Key.shift><Key.shift><Key.shift><Key.shift><Key.shift><Key.shift><Key.shift><Key.shift><Key.shift><Key.shift><Key.shift><Key.shift><Key.shift><Key.shift><Key.shift><Key.shift><Key.shift><Key.shift><Key.shift><Key.shift><Key.shift><Key.shift><Key.shift><Key.shift><Key.shift><Key.shift><Key.shift><Key.shift><Key.shift><Key.shift><Key.shift><Key.shift><Key.shift><Key.shift><Key.shift><Key.shift><Key.shift><Key.shift><Key.shift><Key.shift><Key.shift><Key.shift><Key.shift><Key.shift><Key.shift><Key.shift><Key.shift><Key.shift><Key.shift><Key.shift><Key.shift>UPGRAD
Screenshot: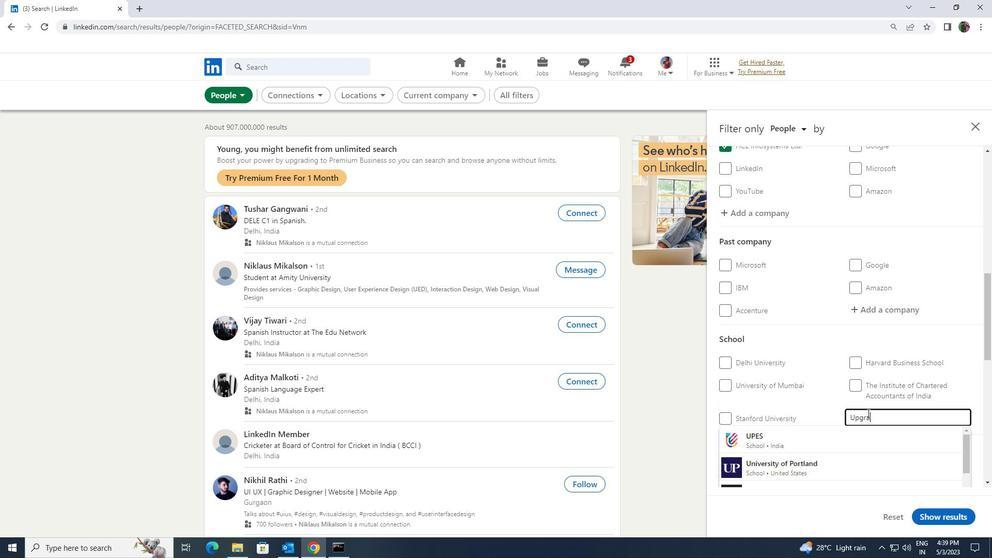 
Action: Mouse moved to (863, 433)
Screenshot: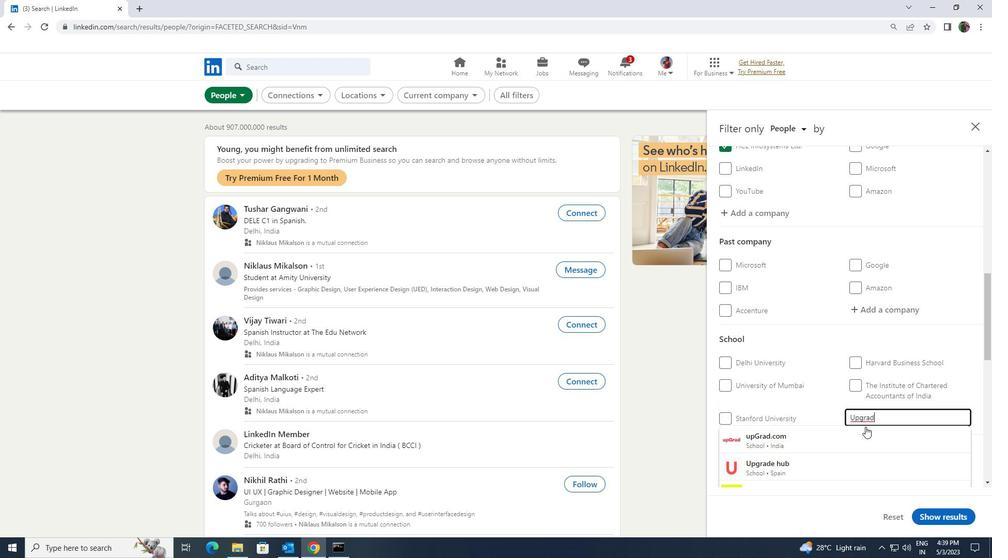 
Action: Mouse pressed left at (863, 433)
Screenshot: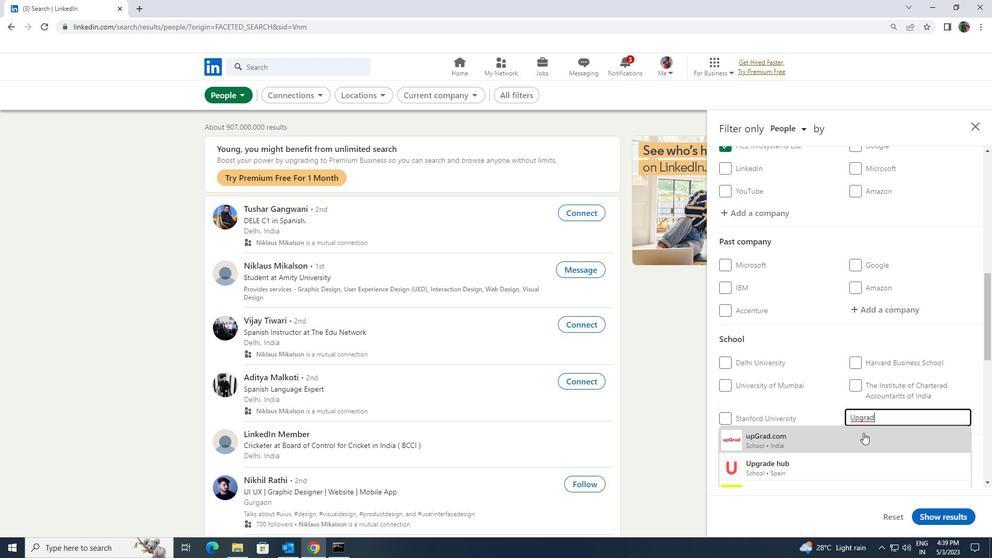 
Action: Mouse scrolled (863, 432) with delta (0, 0)
Screenshot: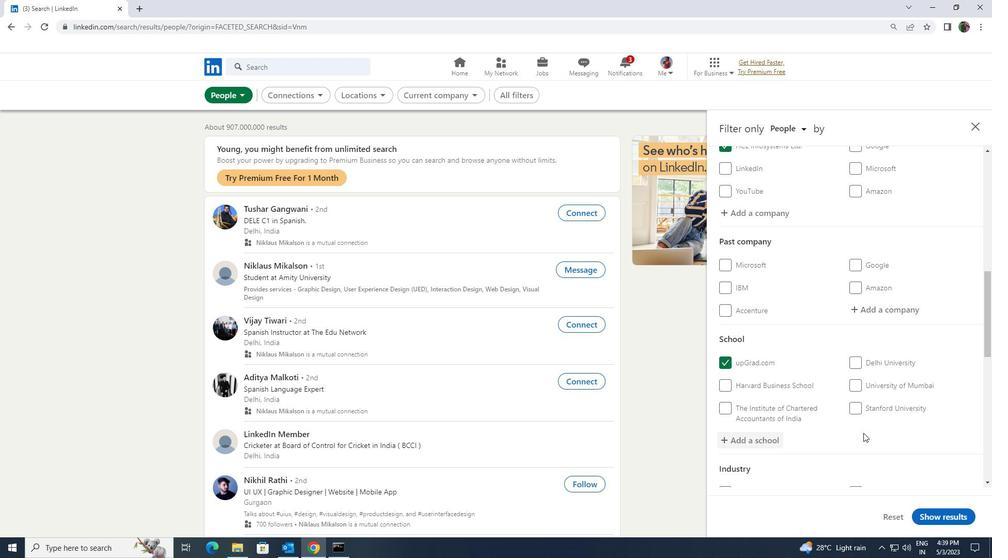 
Action: Mouse scrolled (863, 432) with delta (0, 0)
Screenshot: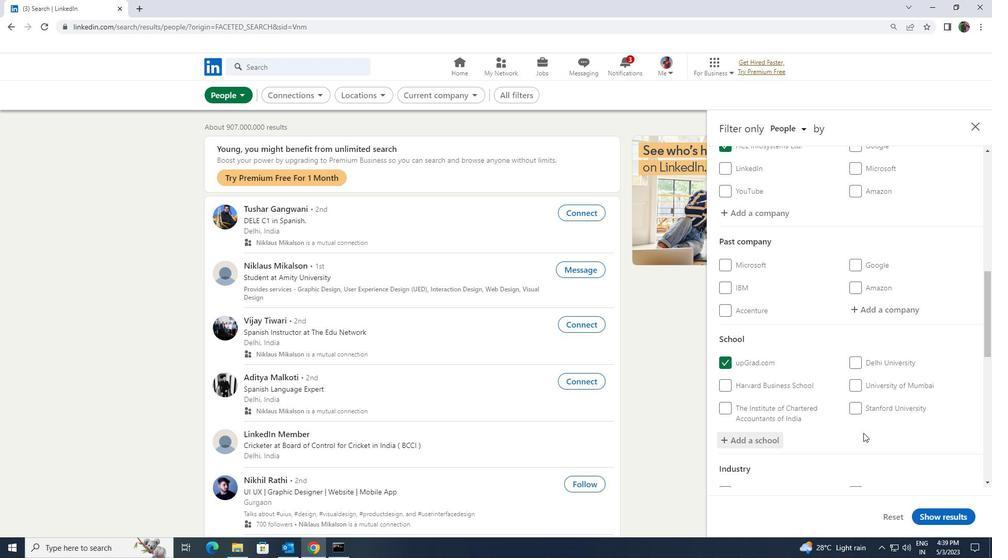 
Action: Mouse scrolled (863, 432) with delta (0, 0)
Screenshot: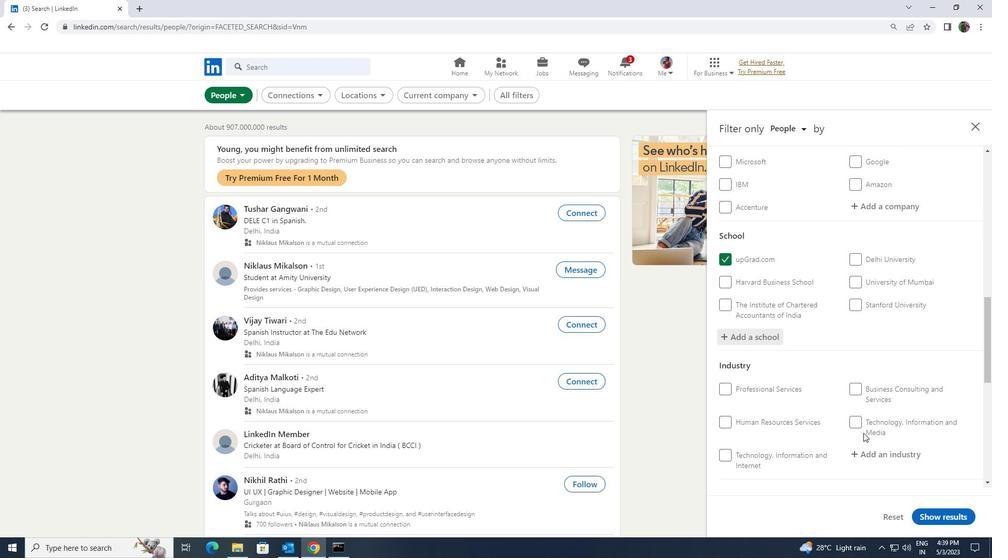 
Action: Mouse moved to (870, 407)
Screenshot: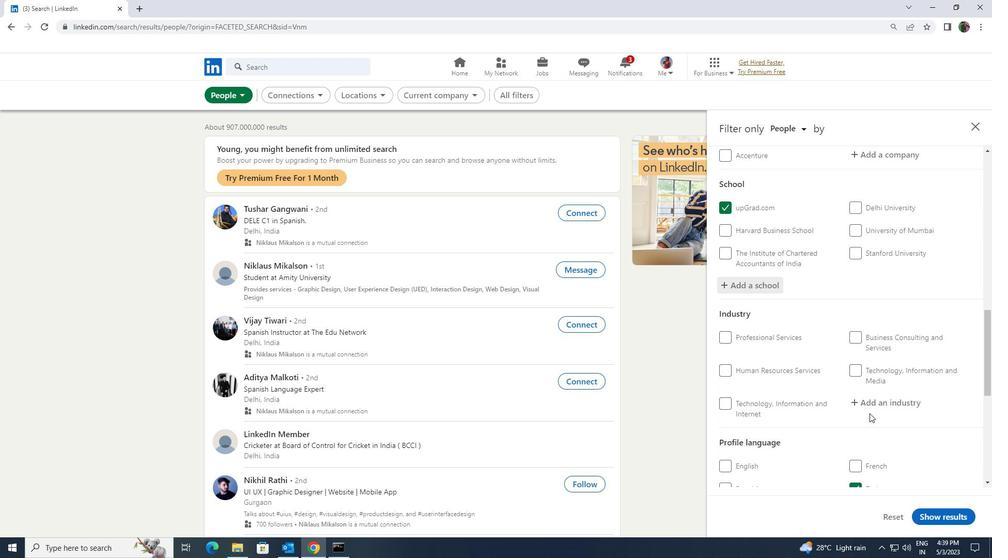
Action: Mouse pressed left at (870, 407)
Screenshot: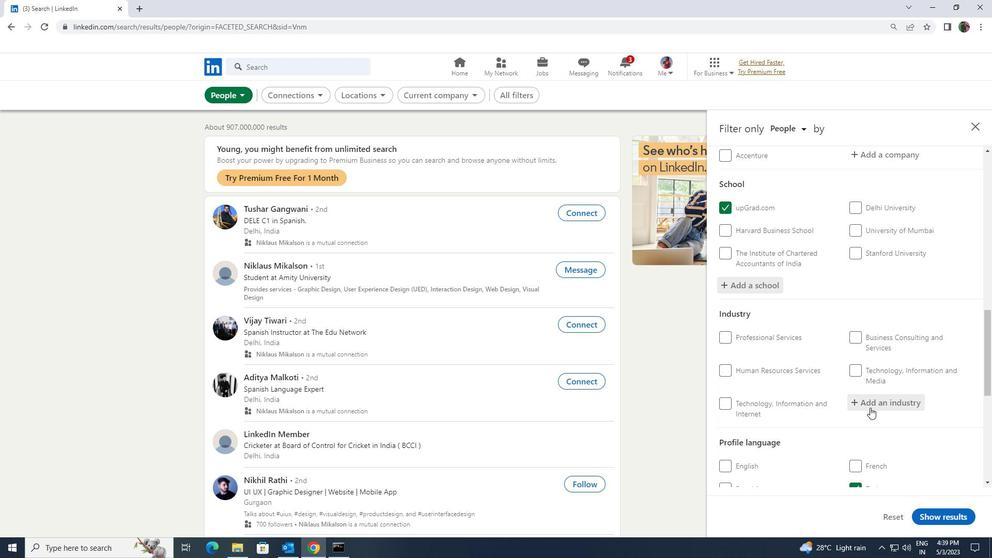 
Action: Key pressed <Key.shift>LEATHER
Screenshot: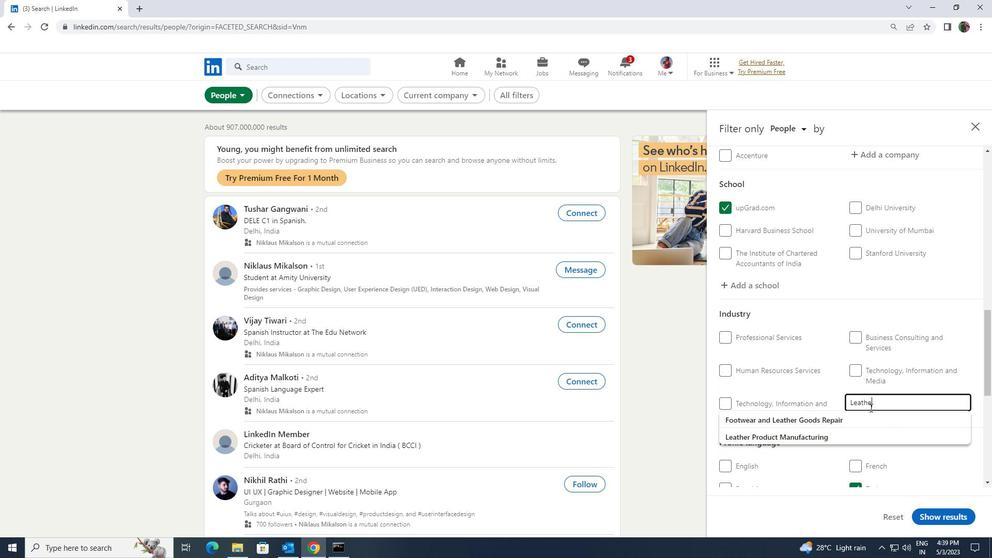 
Action: Mouse moved to (876, 435)
Screenshot: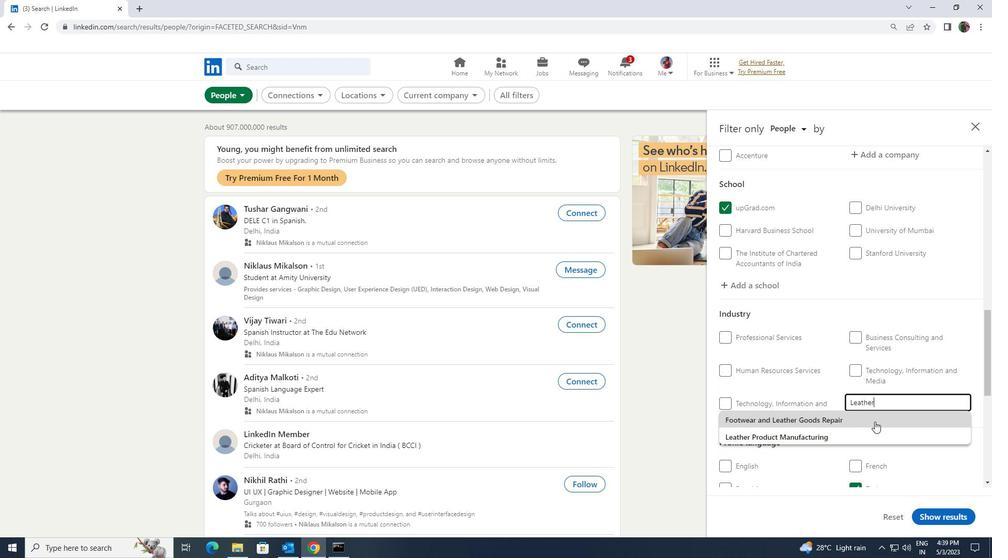 
Action: Mouse pressed left at (876, 435)
Screenshot: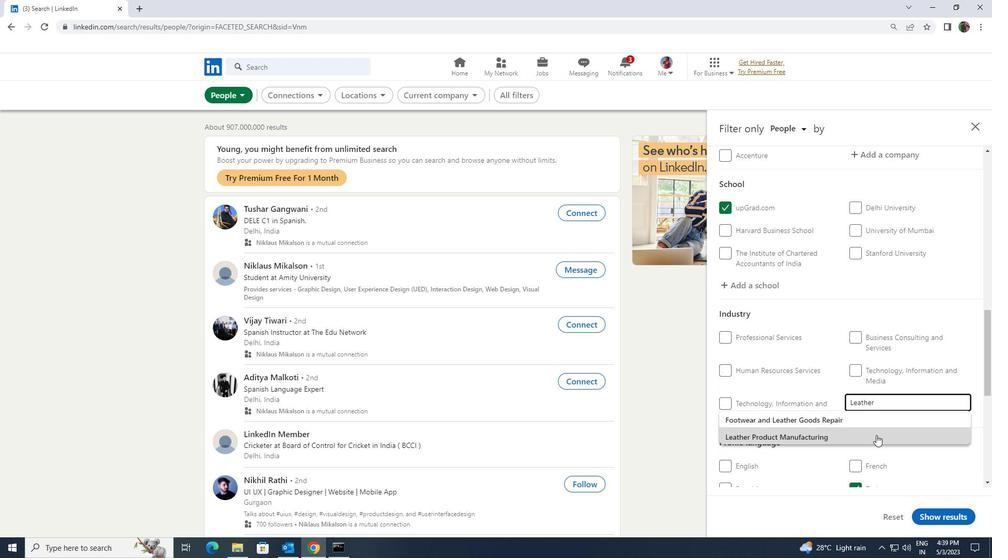 
Action: Mouse scrolled (876, 434) with delta (0, 0)
Screenshot: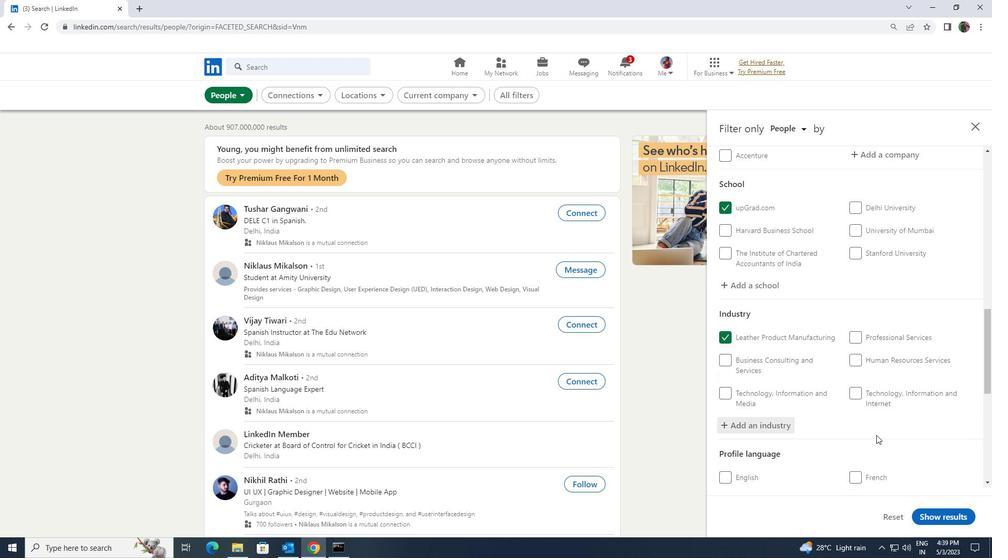 
Action: Mouse scrolled (876, 434) with delta (0, 0)
Screenshot: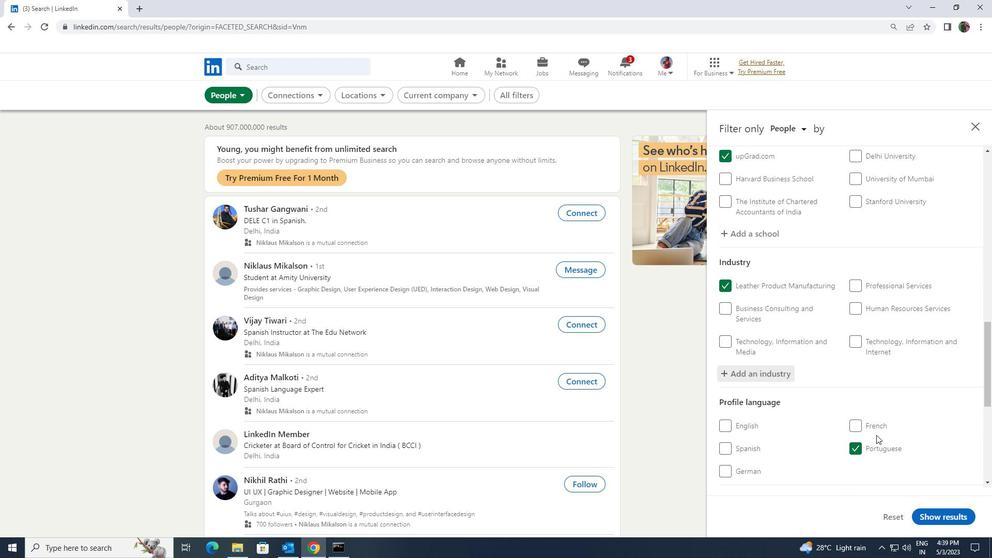 
Action: Mouse scrolled (876, 434) with delta (0, 0)
Screenshot: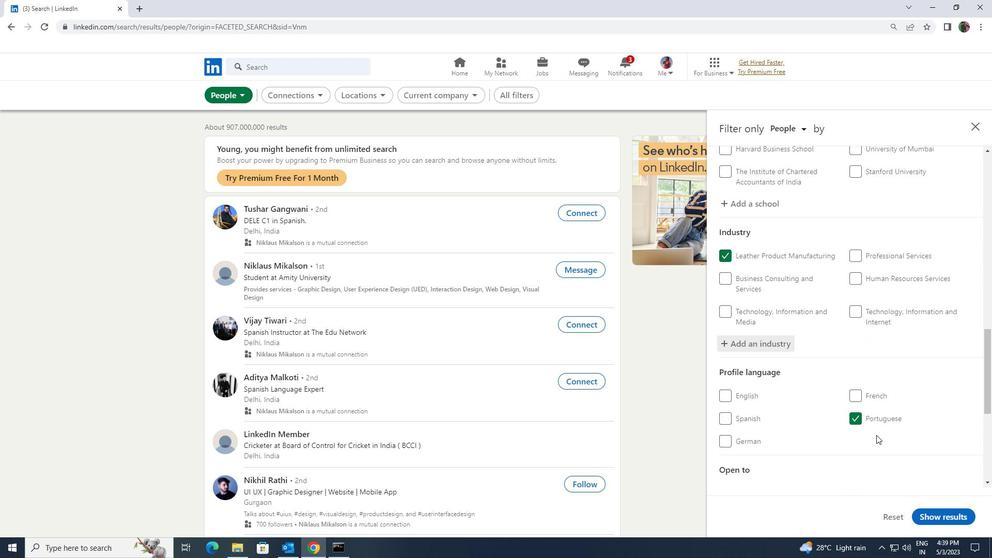 
Action: Mouse scrolled (876, 434) with delta (0, 0)
Screenshot: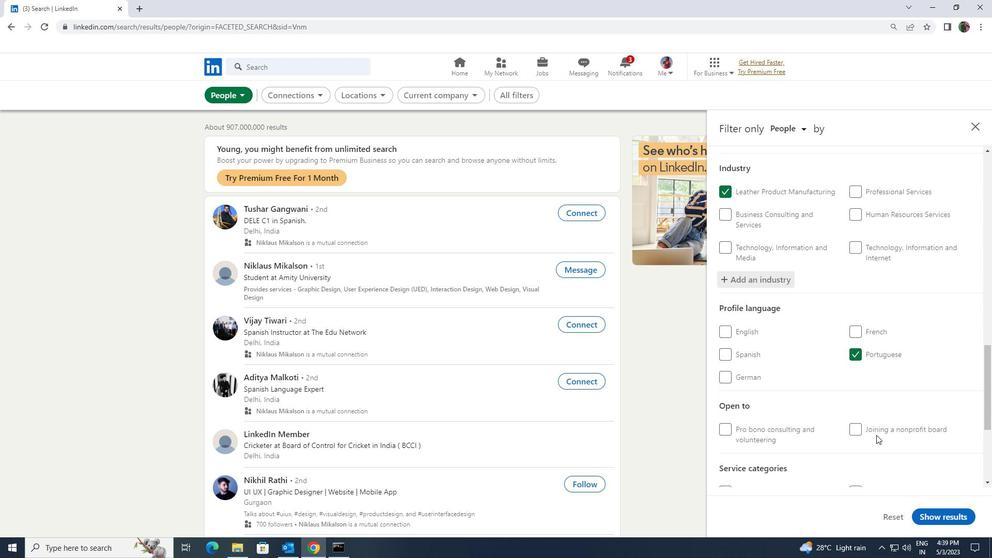 
Action: Mouse scrolled (876, 434) with delta (0, 0)
Screenshot: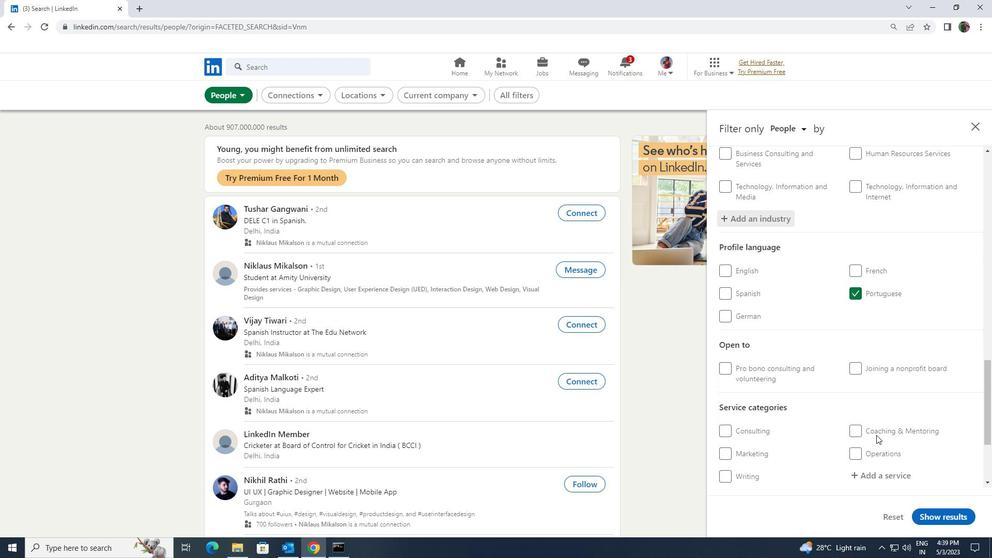 
Action: Mouse moved to (875, 427)
Screenshot: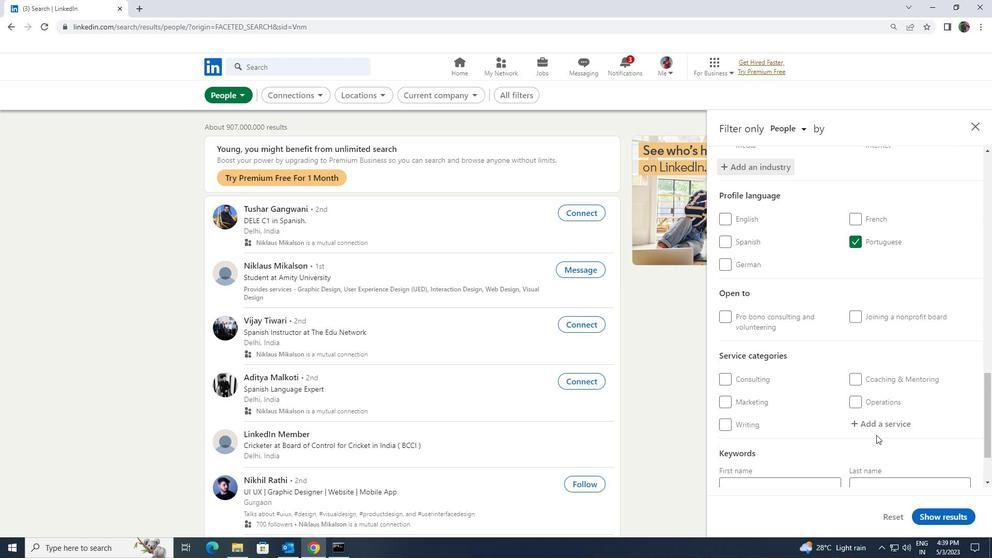 
Action: Mouse pressed left at (875, 427)
Screenshot: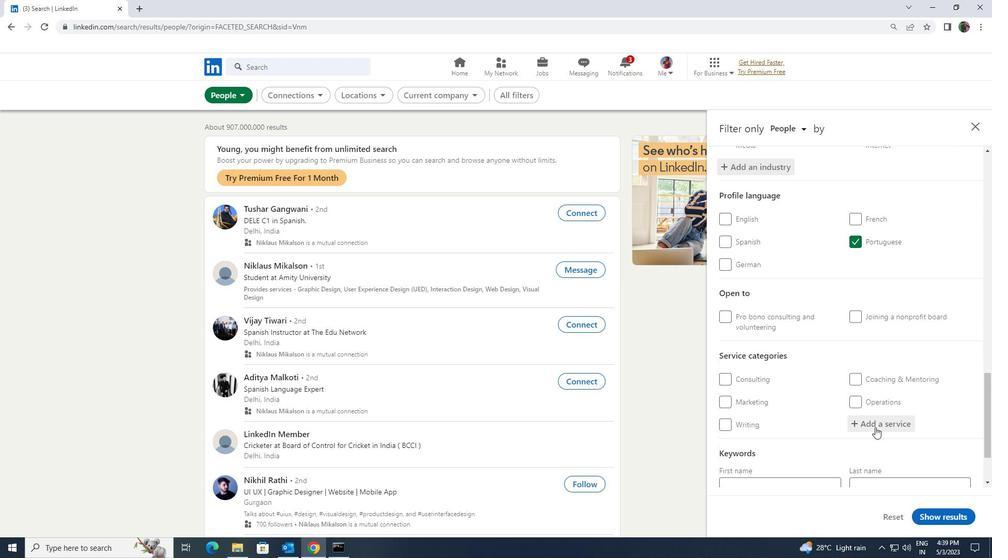 
Action: Key pressed <Key.shift>COPY<Key.space><Key.shift>WRIT
Screenshot: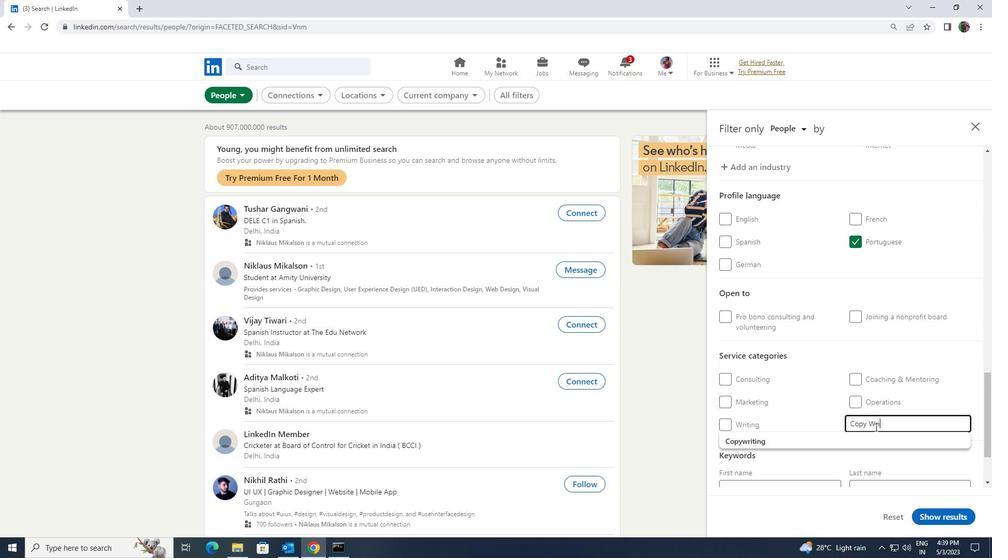 
Action: Mouse moved to (870, 435)
Screenshot: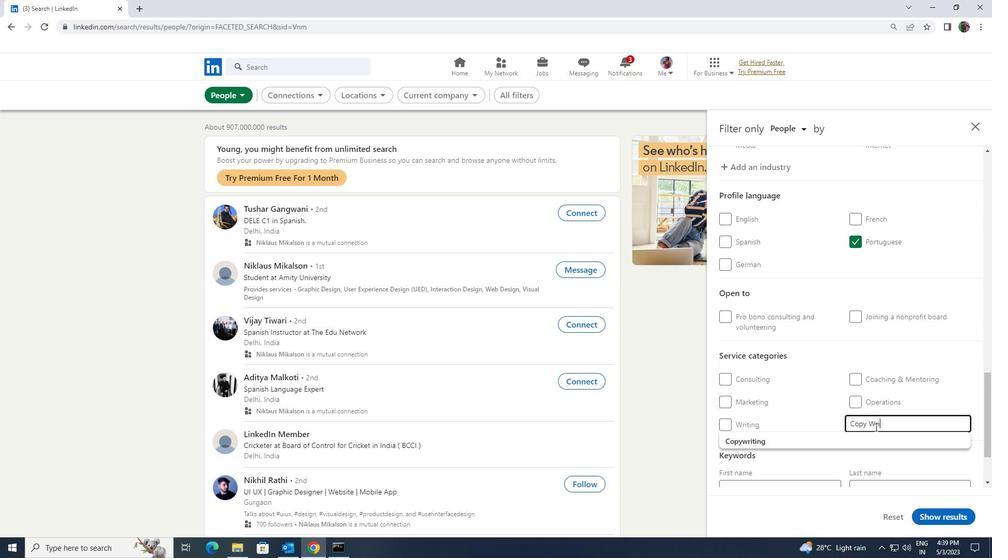
Action: Mouse pressed left at (870, 435)
Screenshot: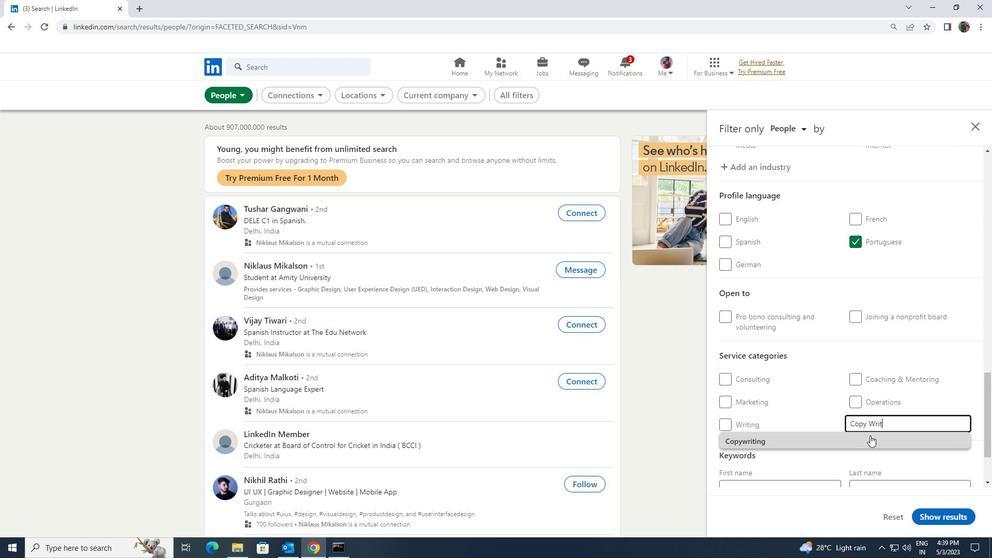 
Action: Mouse scrolled (870, 435) with delta (0, 0)
Screenshot: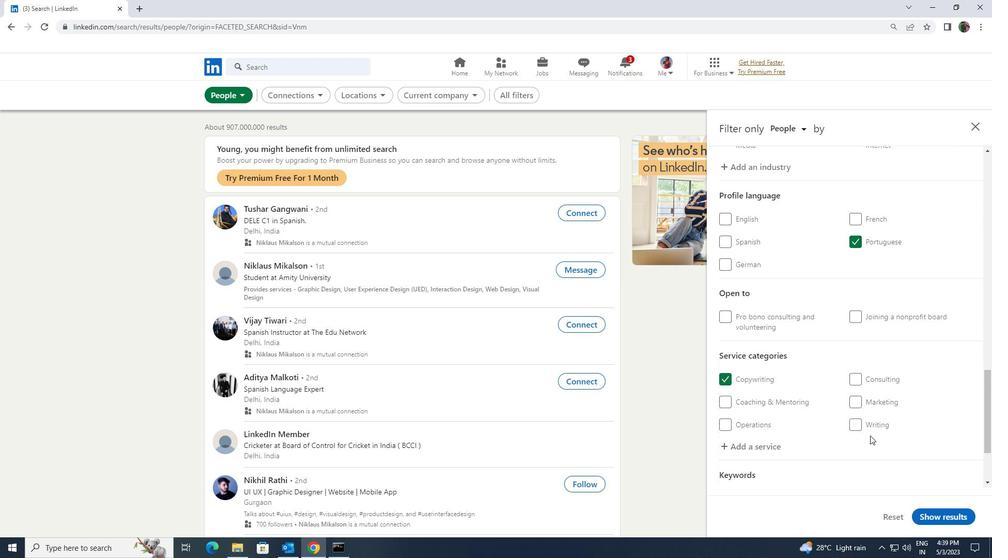 
Action: Mouse scrolled (870, 435) with delta (0, 0)
Screenshot: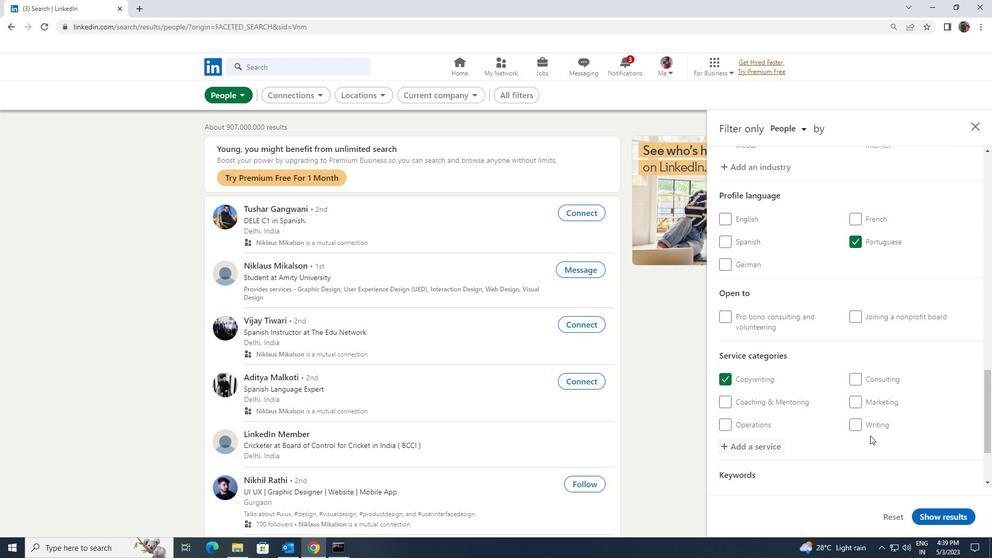 
Action: Mouse moved to (827, 435)
Screenshot: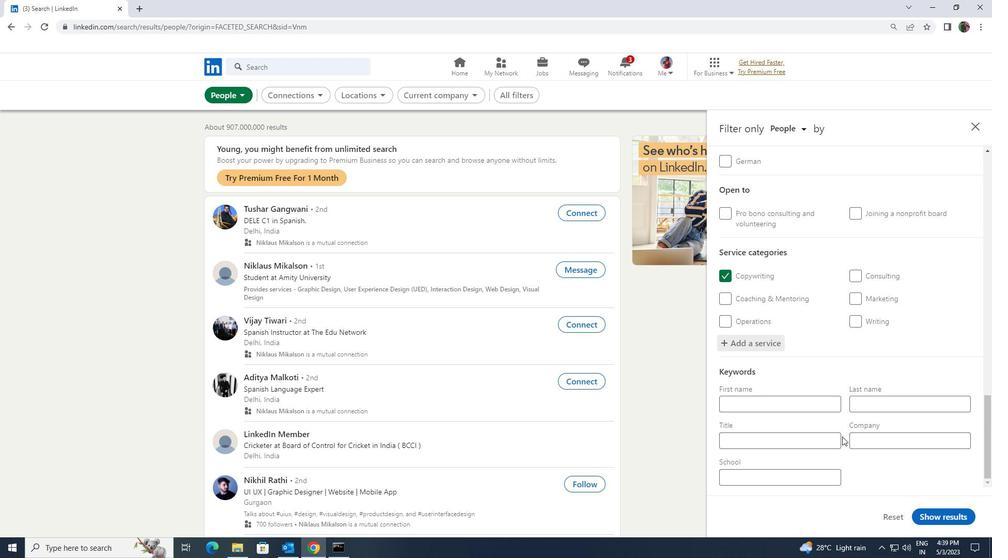 
Action: Mouse pressed left at (827, 435)
Screenshot: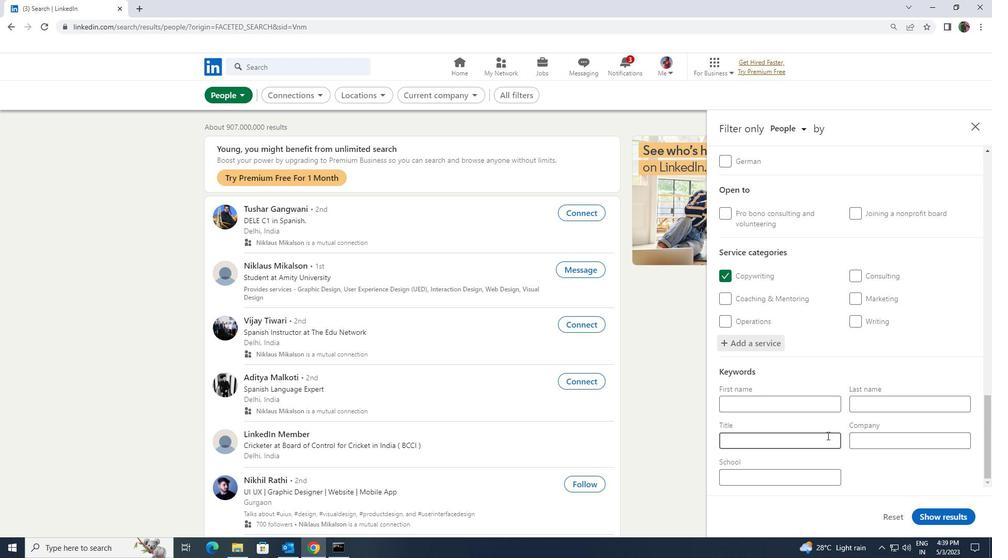 
Action: Key pressed <Key.shift><Key.shift><Key.shift><Key.shift><Key.shift><Key.shift><Key.shift>SPEECHWRITER
Screenshot: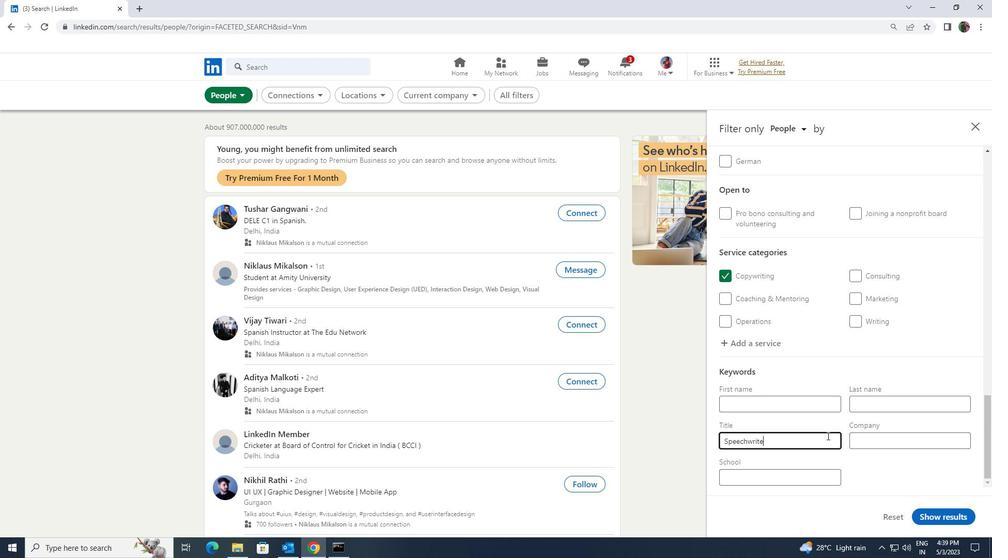 
Action: Mouse moved to (933, 516)
Screenshot: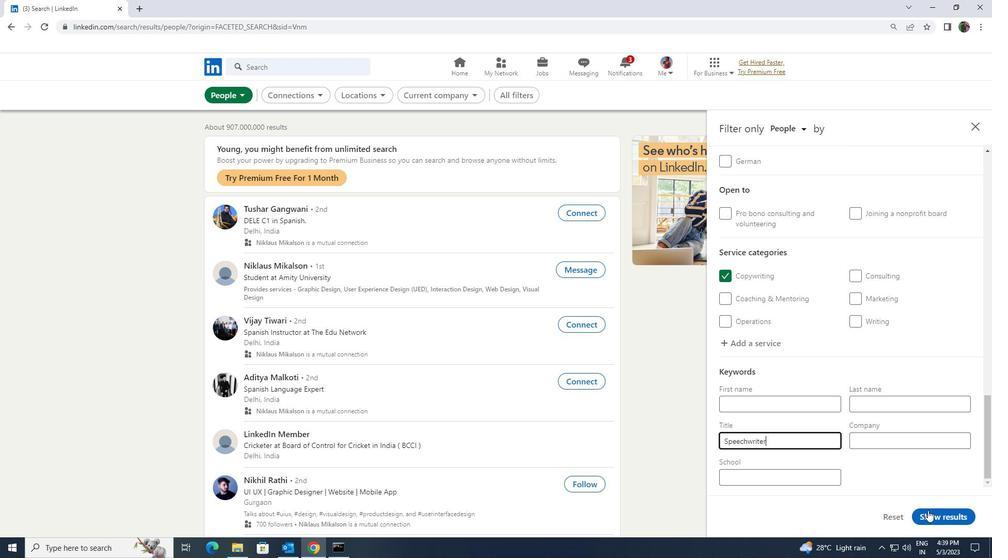 
Action: Mouse pressed left at (933, 516)
Screenshot: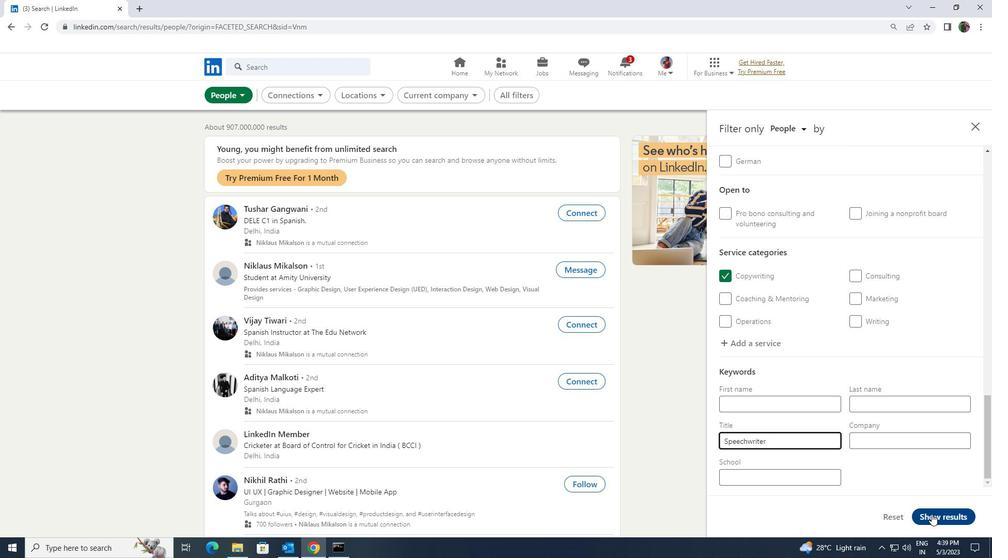 
